Task: Plan a trip to Abobo, Ivory Coast from 12th December, 2023 to 16th December, 2023 for 8 adults. Place can be private room with 8 bedrooms having 8 beds and 8 bathrooms. Property type can be hotel. Amenities needed are: wifi, TV, free parkinig on premises, gym, breakfast.
Action: Mouse moved to (445, 80)
Screenshot: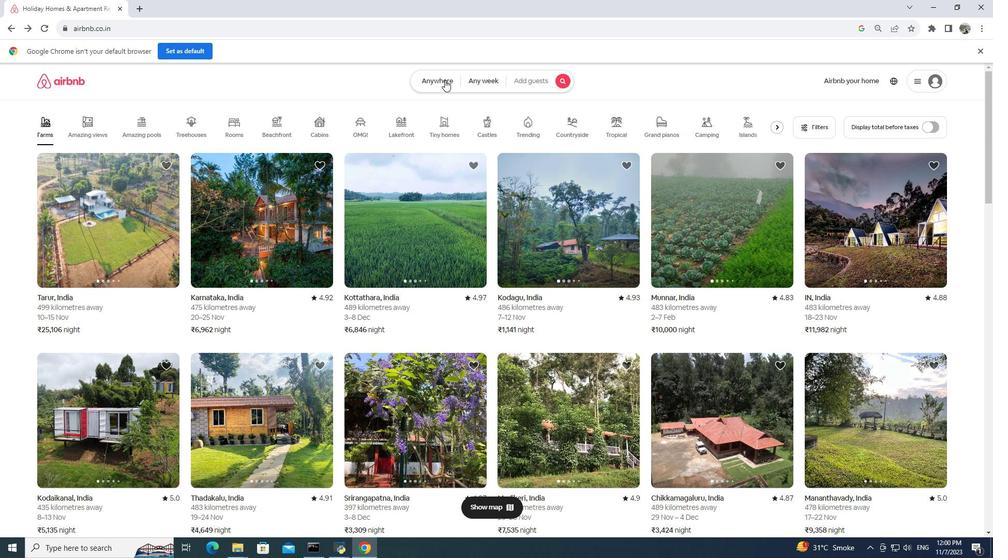 
Action: Mouse pressed left at (445, 80)
Screenshot: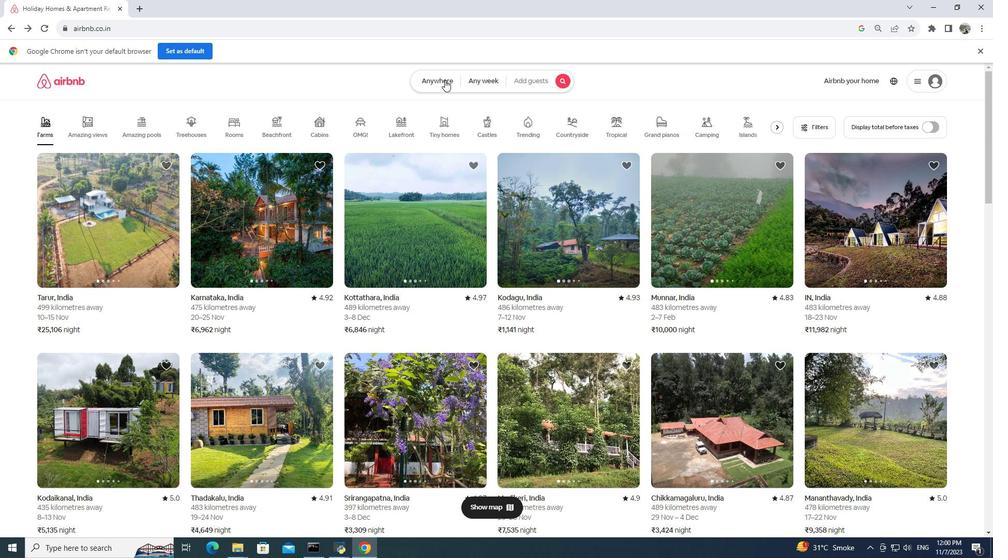 
Action: Mouse moved to (350, 114)
Screenshot: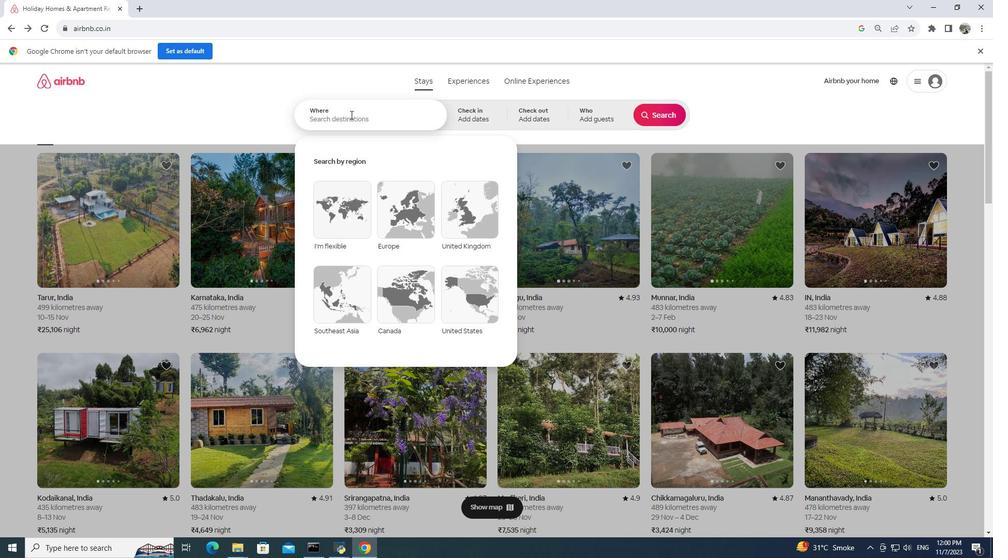 
Action: Mouse pressed left at (350, 114)
Screenshot: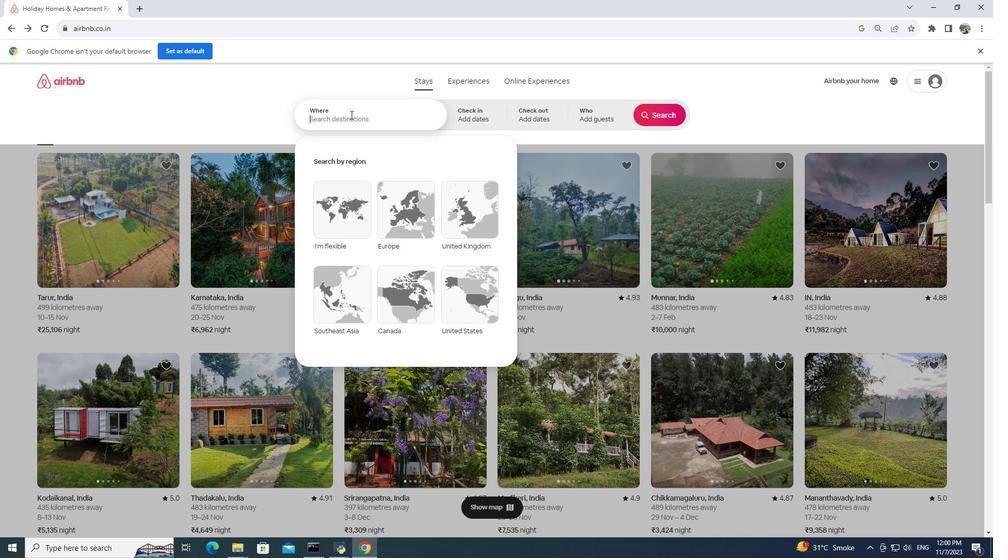 
Action: Key pressed abobo
Screenshot: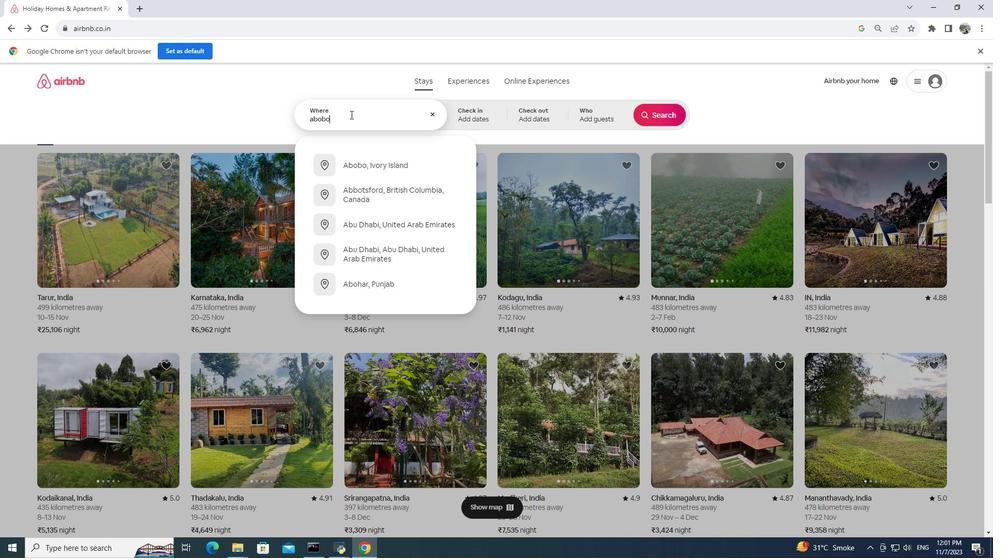 
Action: Mouse moved to (376, 164)
Screenshot: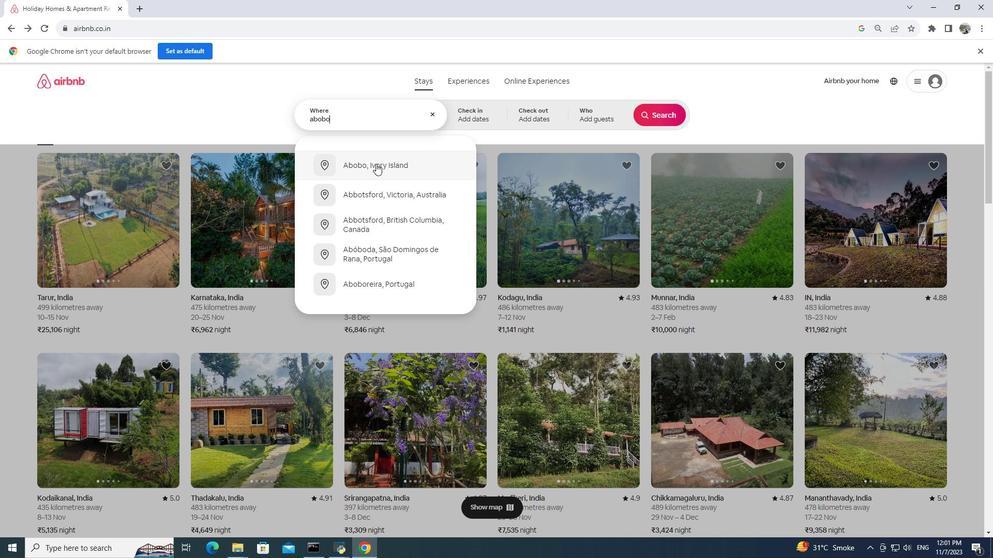 
Action: Mouse pressed left at (376, 164)
Screenshot: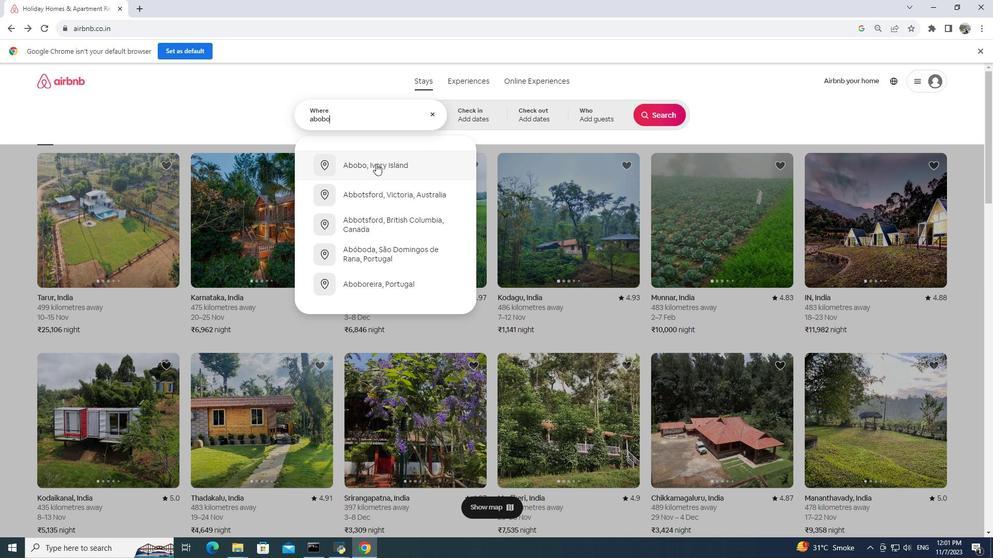
Action: Mouse moved to (378, 116)
Screenshot: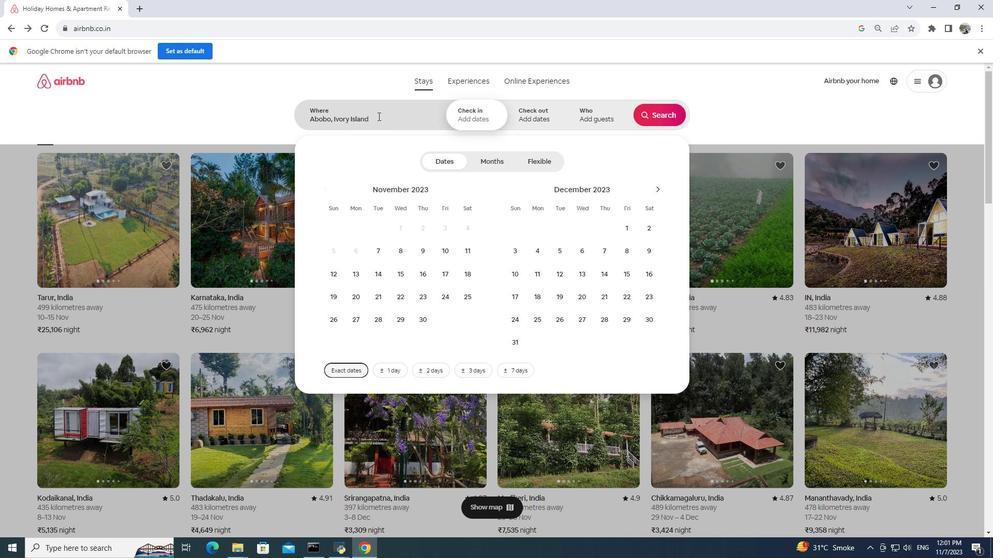 
Action: Mouse pressed left at (378, 116)
Screenshot: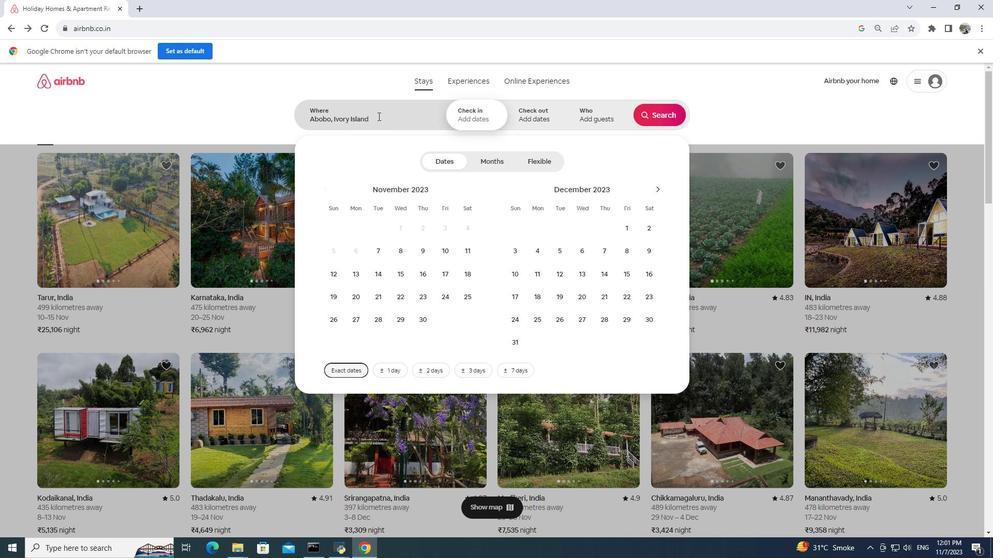 
Action: Key pressed <Key.backspace><Key.backspace><Key.backspace><Key.backspace><Key.backspace><Key.backspace><Key.space>coast
Screenshot: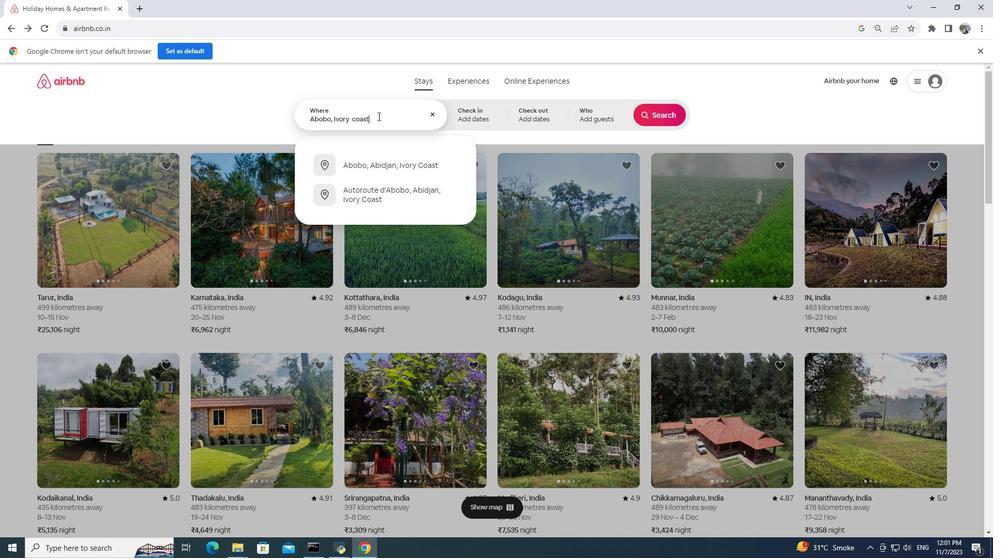 
Action: Mouse moved to (460, 113)
Screenshot: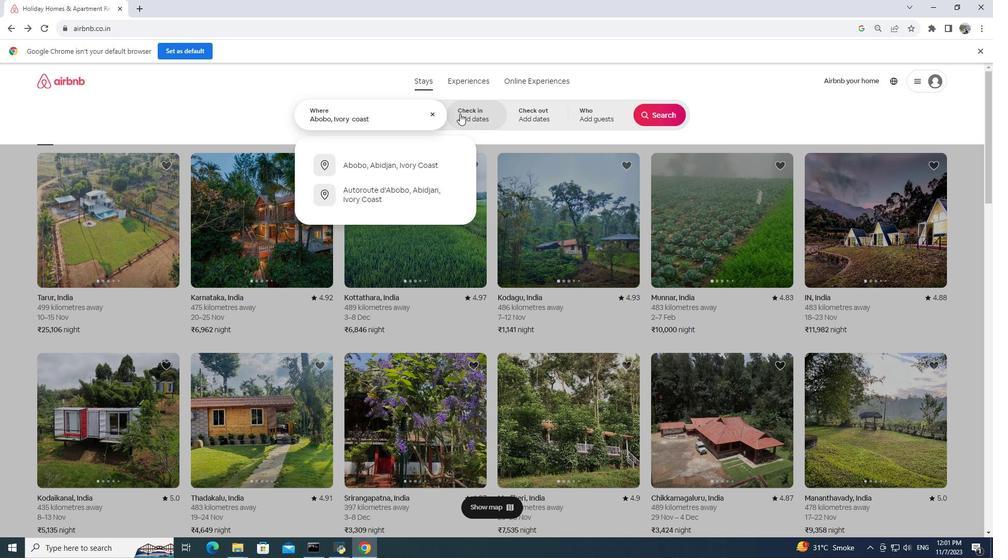 
Action: Mouse pressed left at (460, 113)
Screenshot: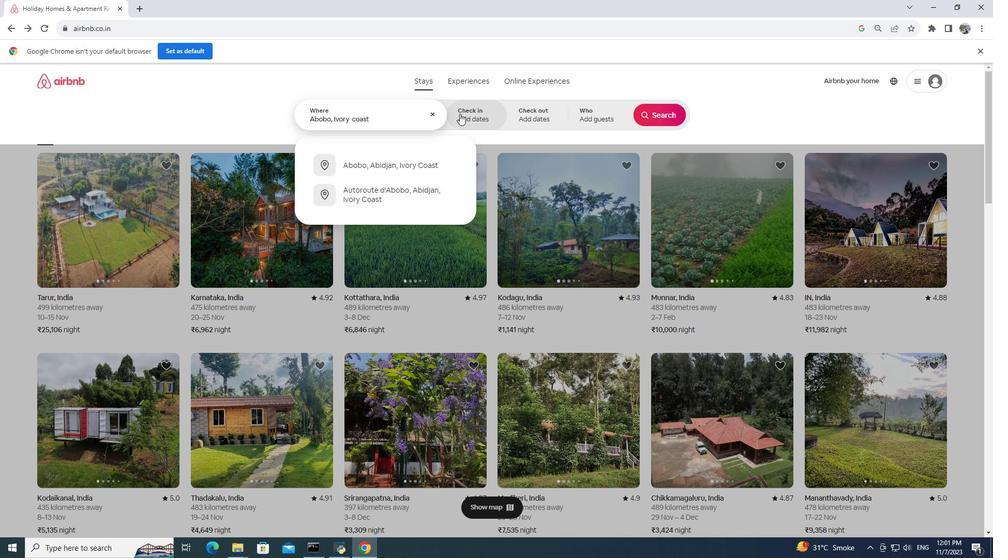 
Action: Mouse moved to (552, 273)
Screenshot: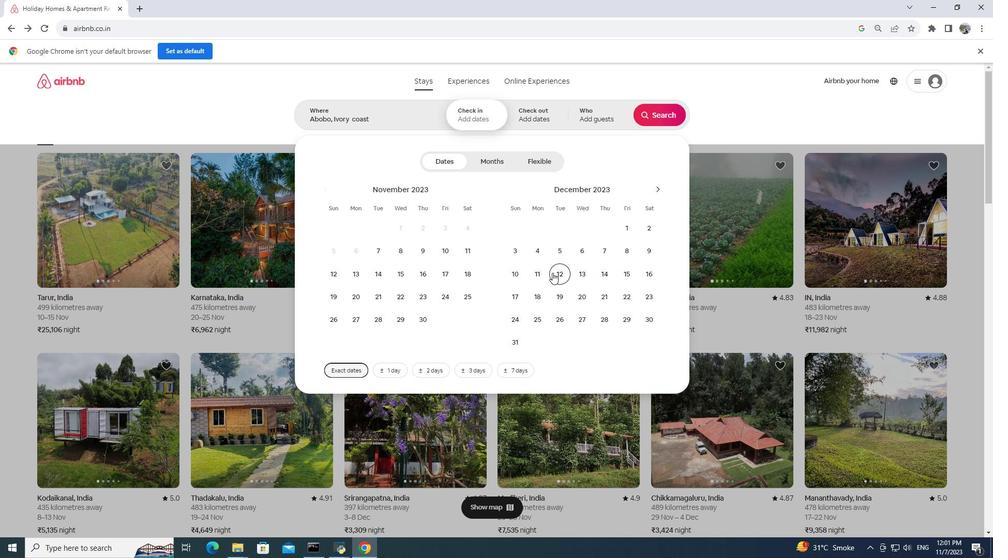 
Action: Mouse pressed left at (552, 273)
Screenshot: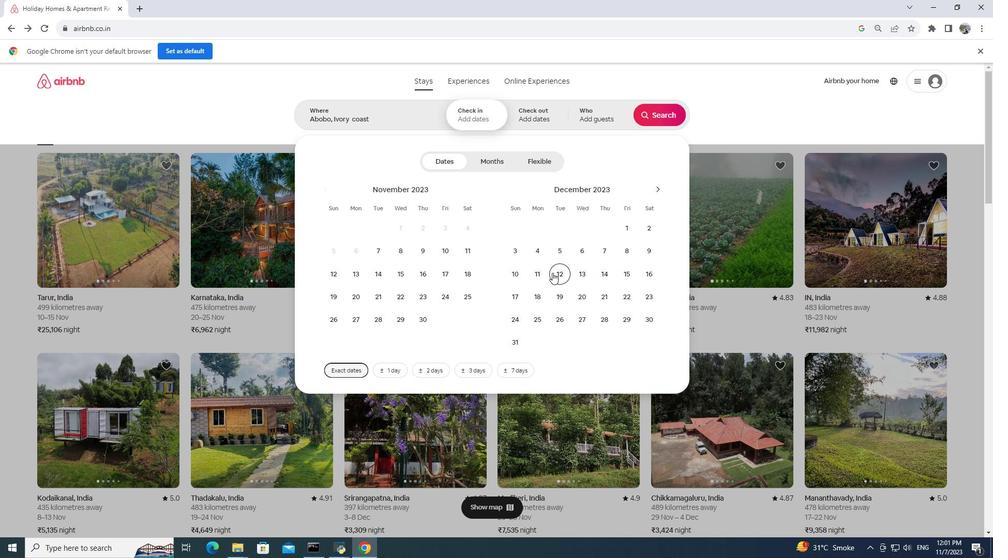 
Action: Mouse moved to (649, 274)
Screenshot: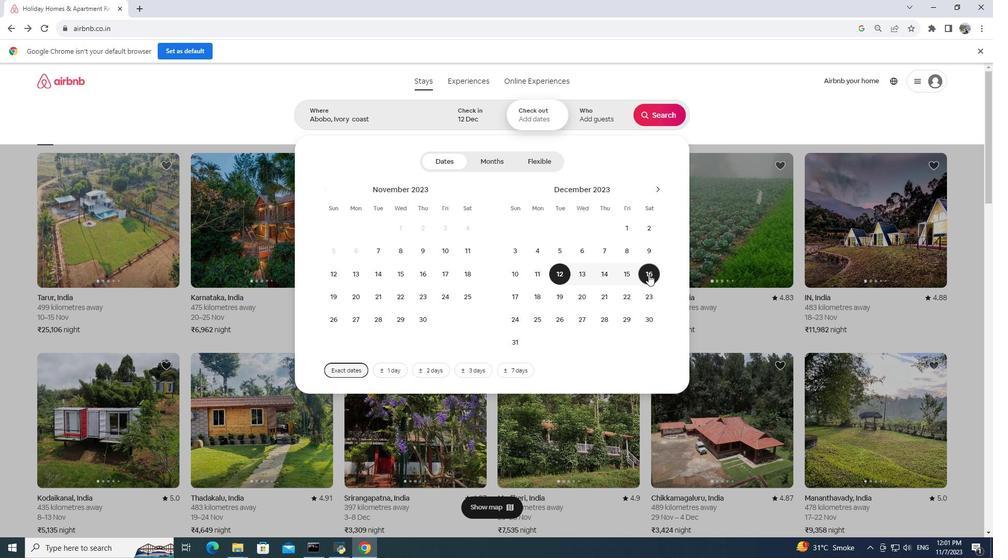 
Action: Mouse pressed left at (649, 274)
Screenshot: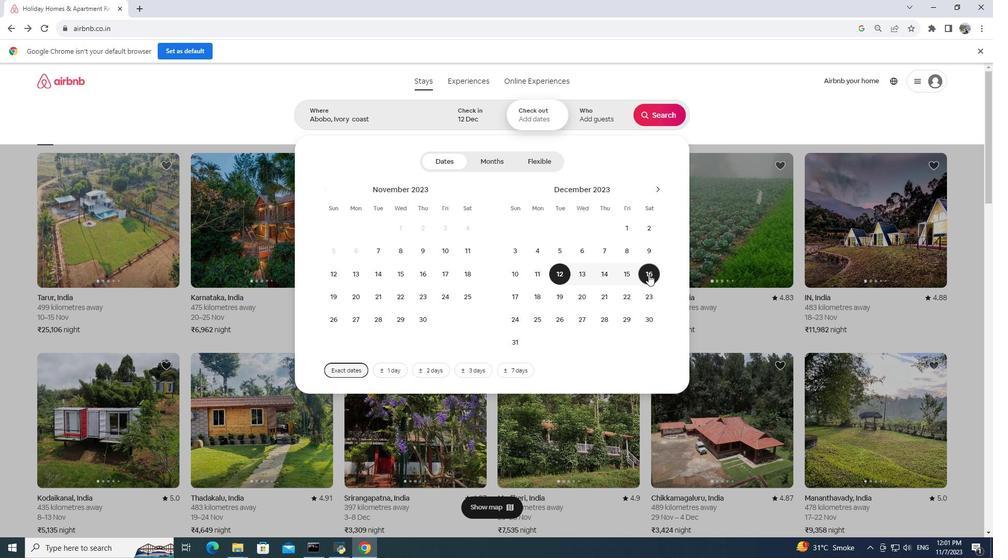 
Action: Mouse moved to (607, 119)
Screenshot: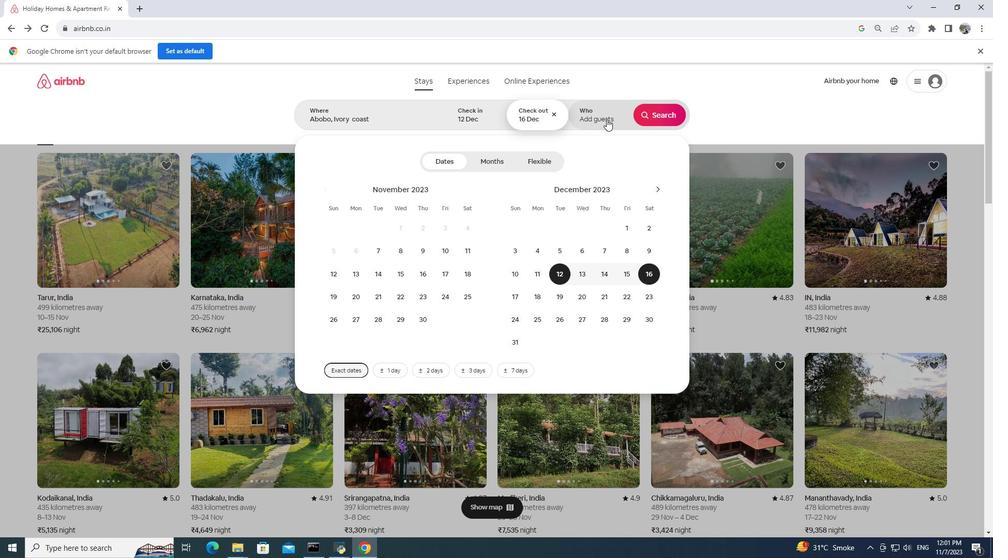 
Action: Mouse pressed left at (607, 119)
Screenshot: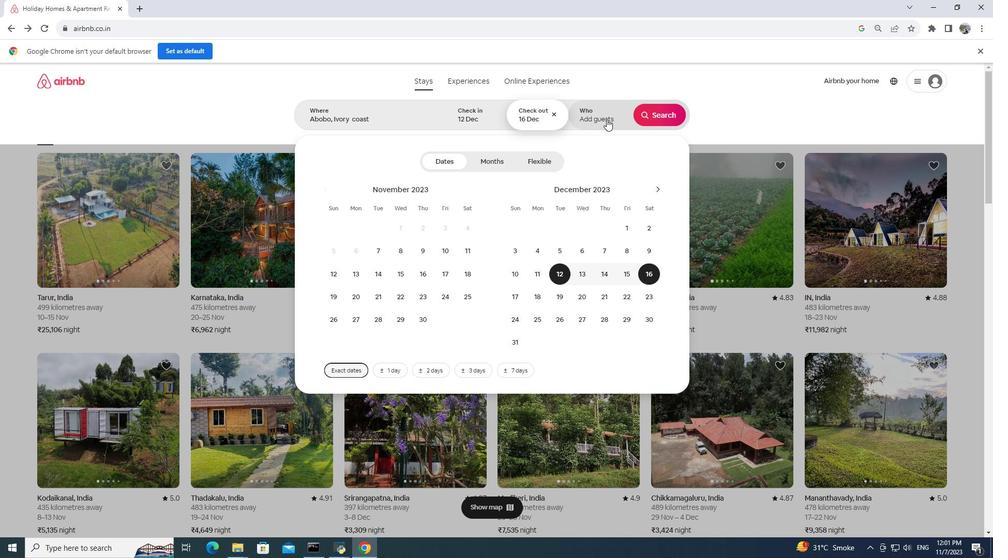 
Action: Mouse moved to (659, 160)
Screenshot: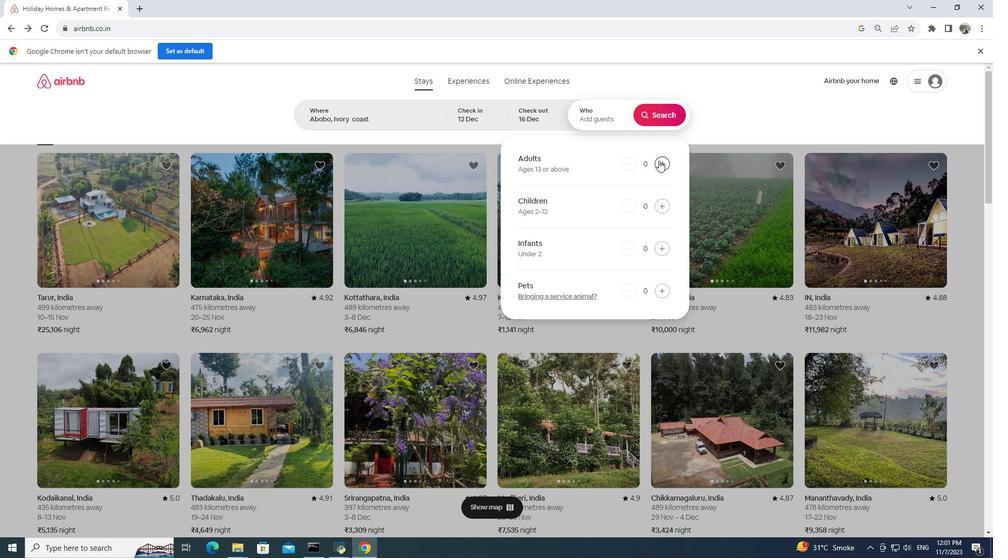 
Action: Mouse pressed left at (659, 160)
Screenshot: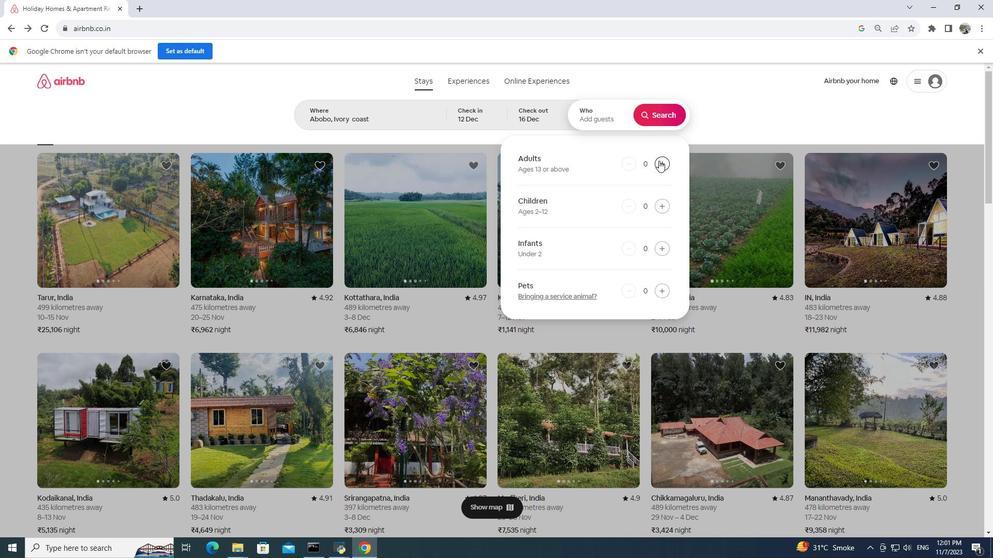 
Action: Mouse moved to (659, 161)
Screenshot: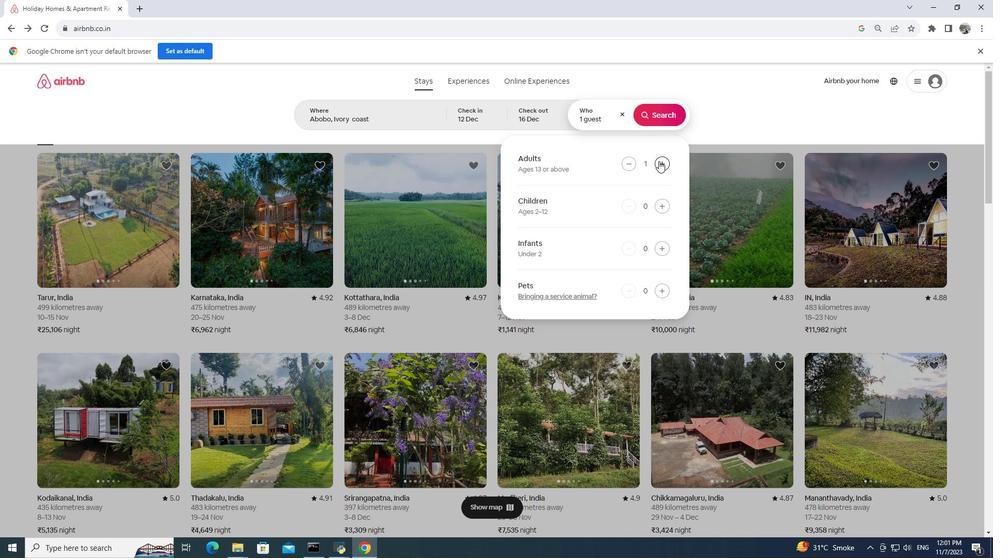 
Action: Mouse pressed left at (659, 161)
Screenshot: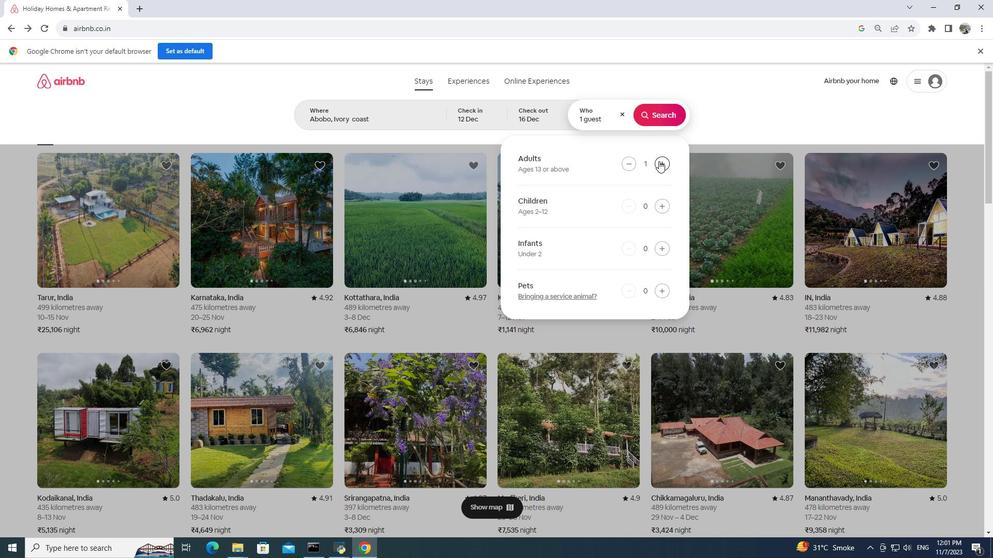 
Action: Mouse moved to (659, 161)
Screenshot: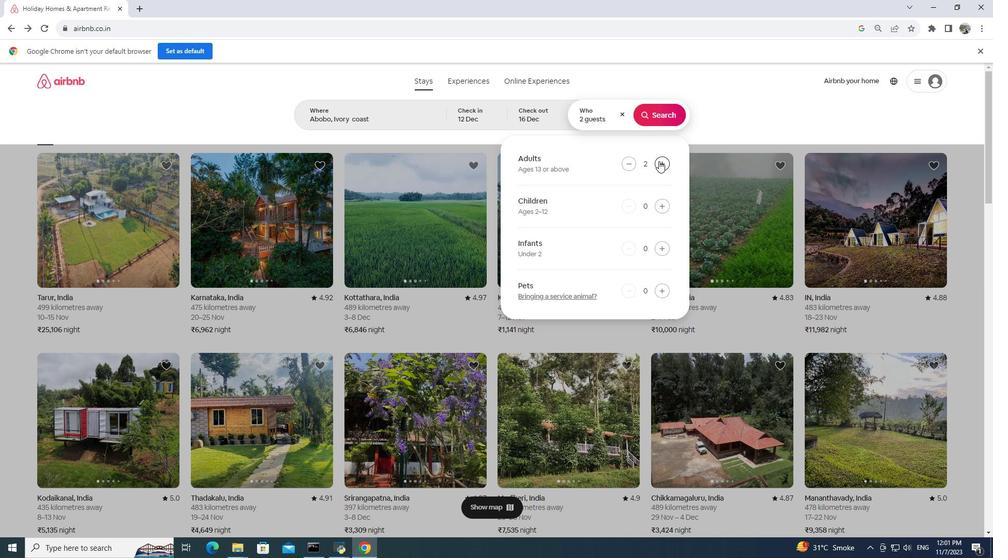
Action: Mouse pressed left at (659, 161)
Screenshot: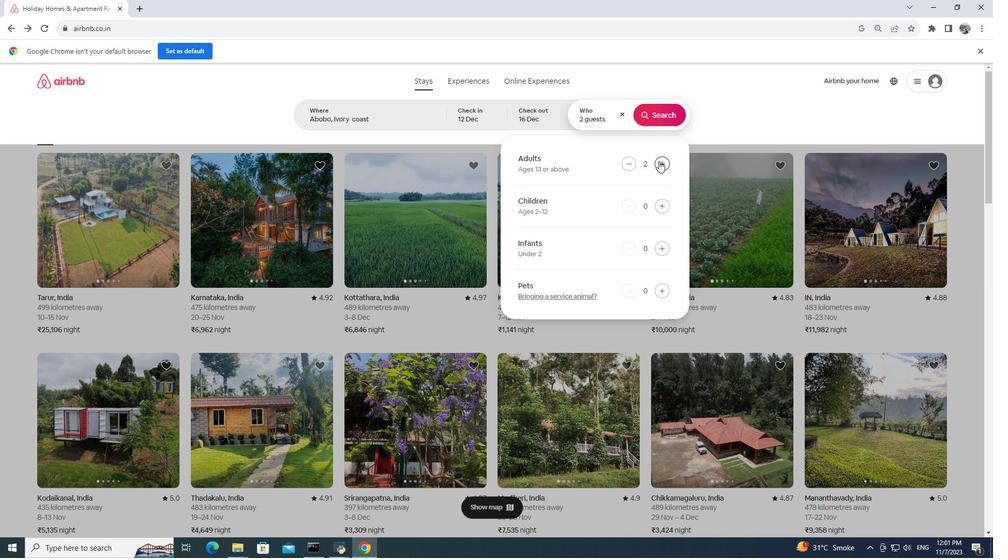 
Action: Mouse moved to (659, 162)
Screenshot: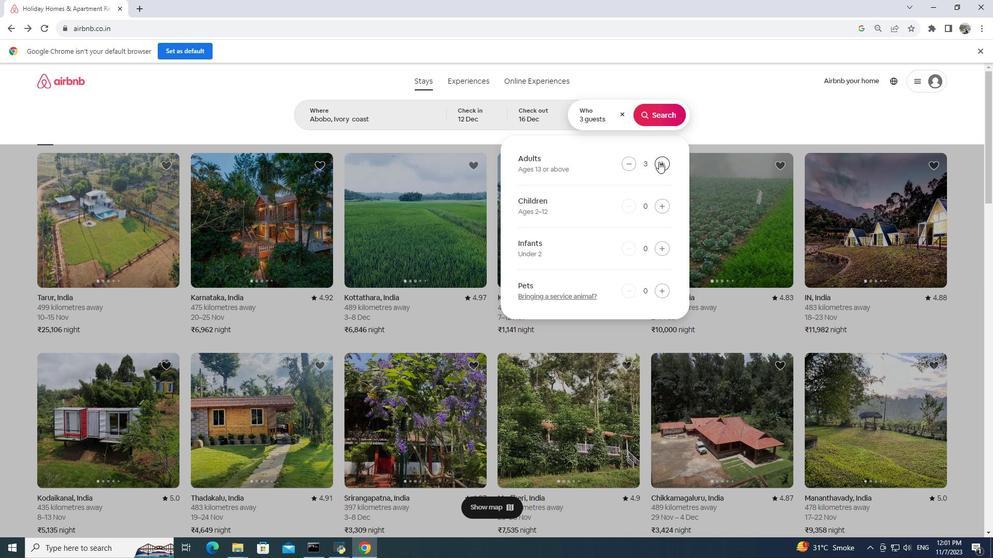 
Action: Mouse pressed left at (659, 162)
Screenshot: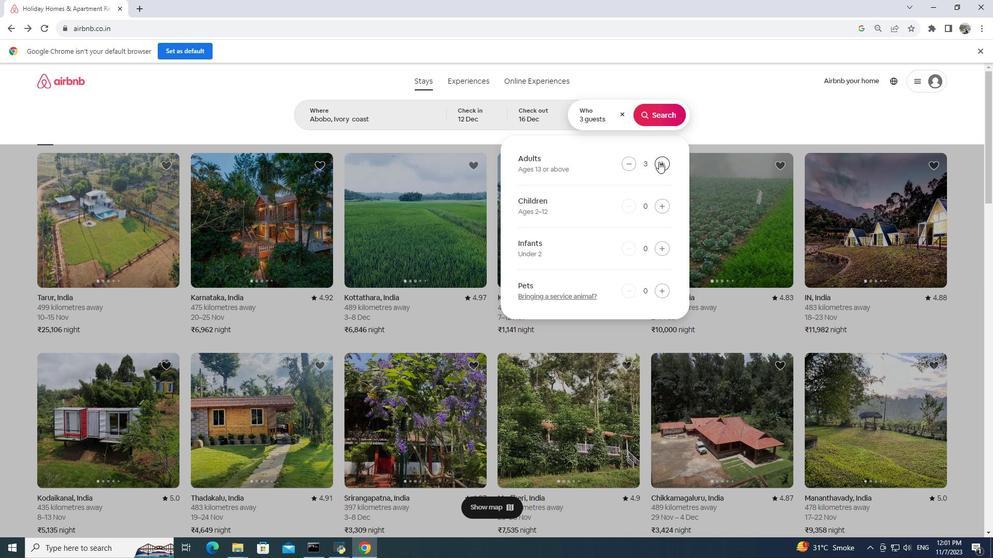 
Action: Mouse pressed left at (659, 162)
Screenshot: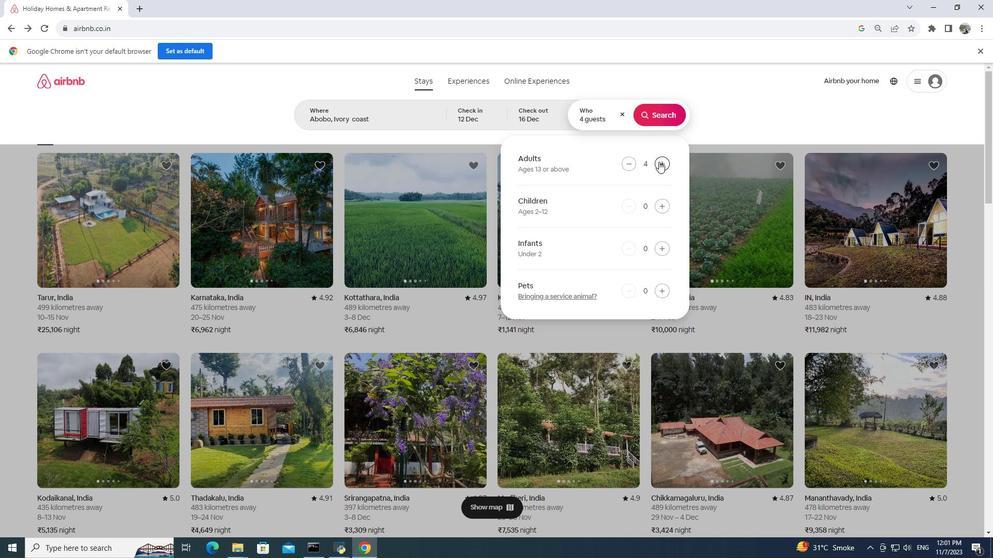 
Action: Mouse moved to (659, 162)
Screenshot: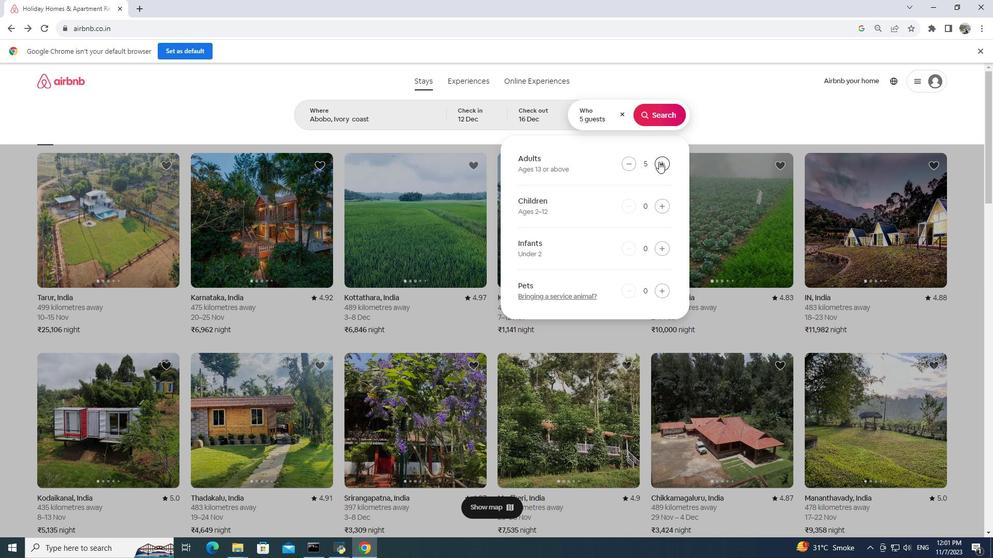 
Action: Mouse pressed left at (659, 162)
Screenshot: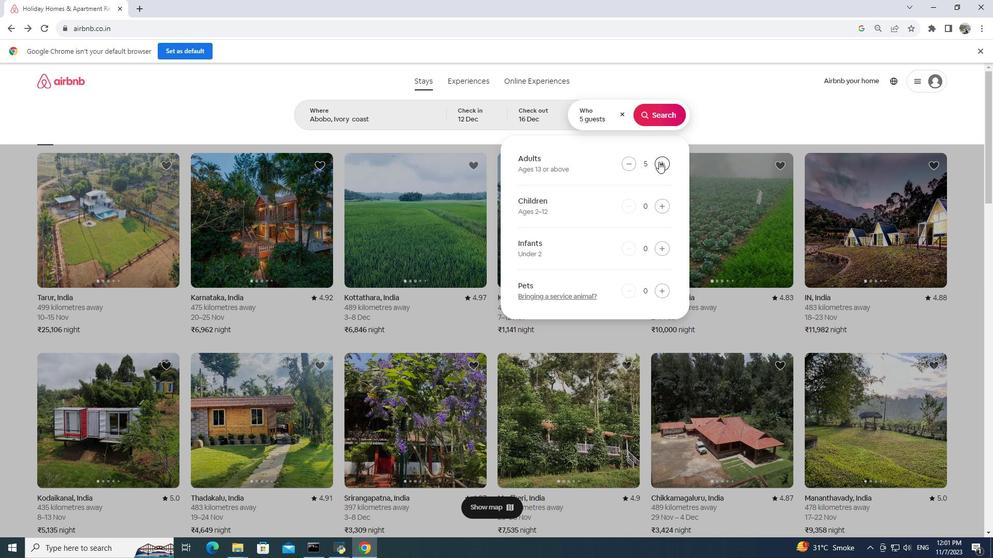 
Action: Mouse moved to (658, 162)
Screenshot: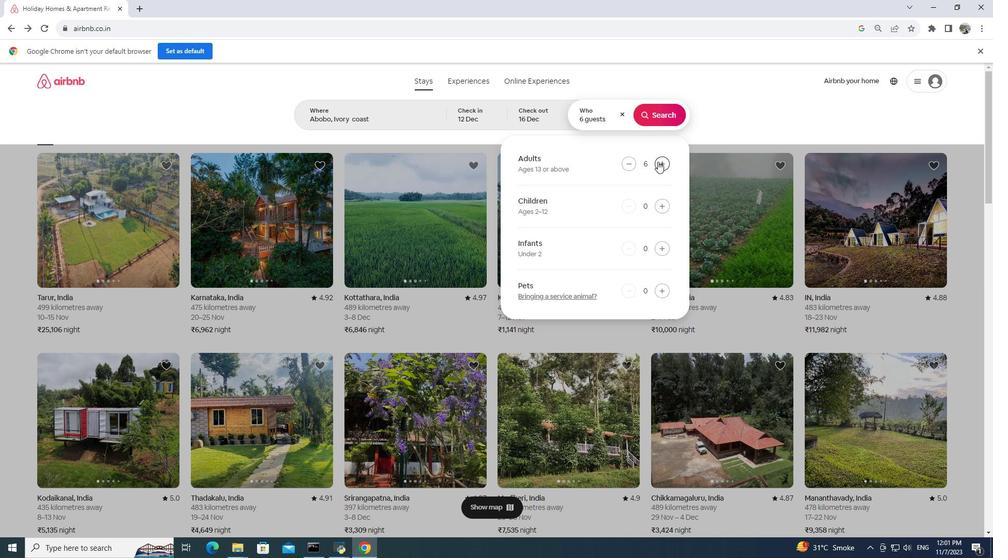 
Action: Mouse pressed left at (658, 162)
Screenshot: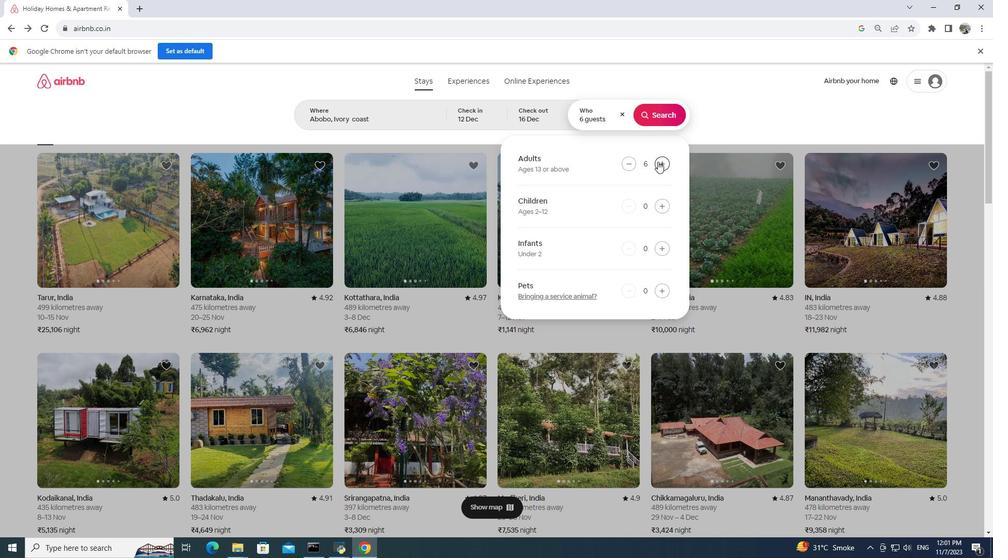 
Action: Mouse pressed left at (658, 162)
Screenshot: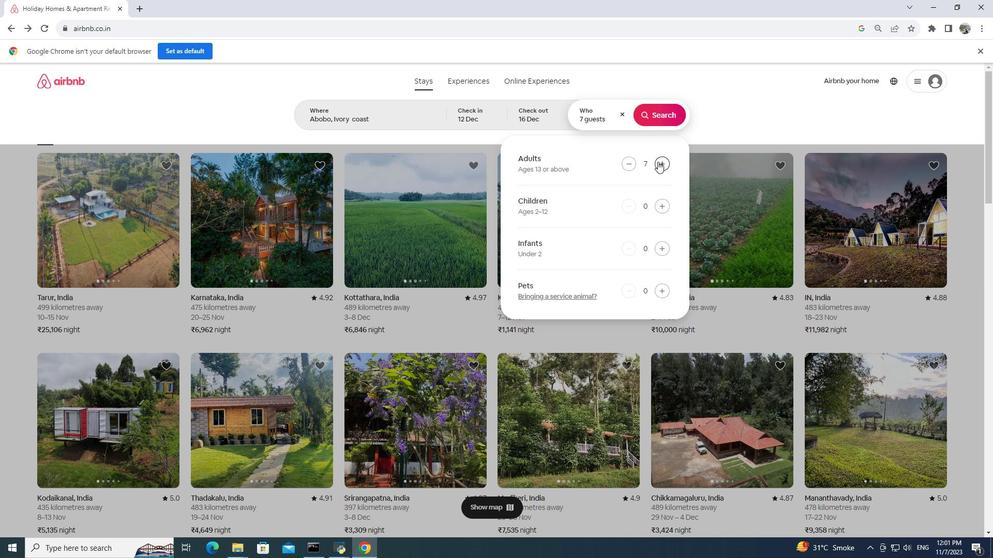 
Action: Mouse moved to (654, 106)
Screenshot: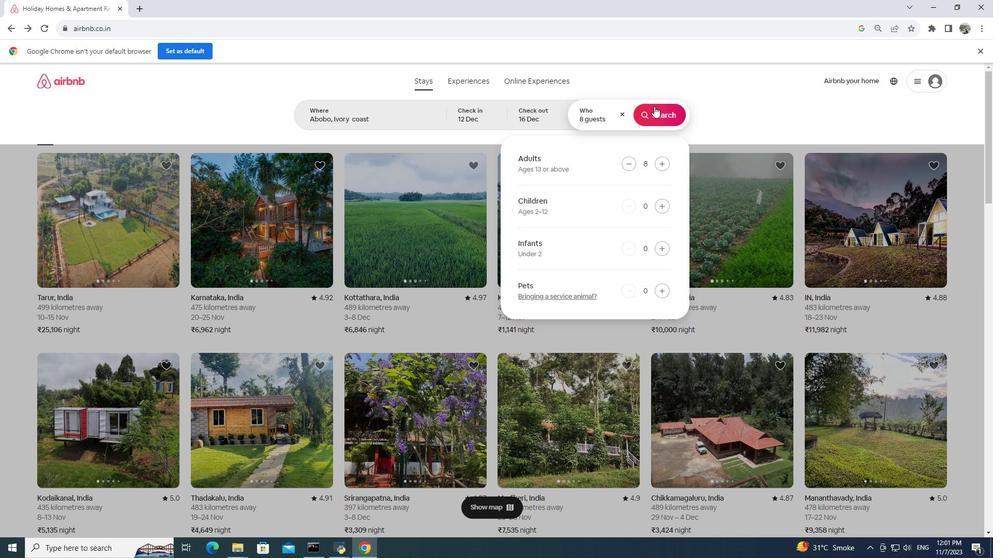 
Action: Mouse pressed left at (654, 106)
Screenshot: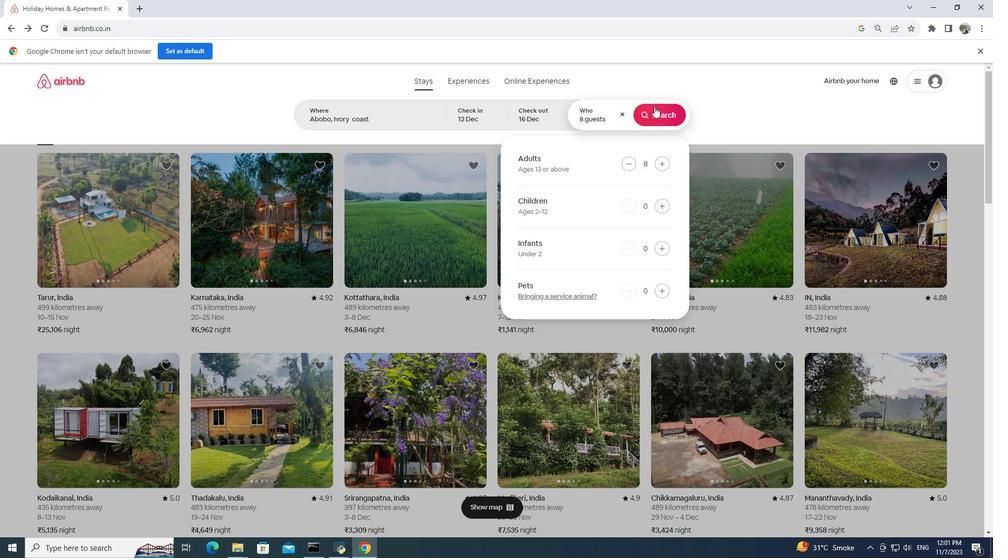 
Action: Mouse moved to (840, 120)
Screenshot: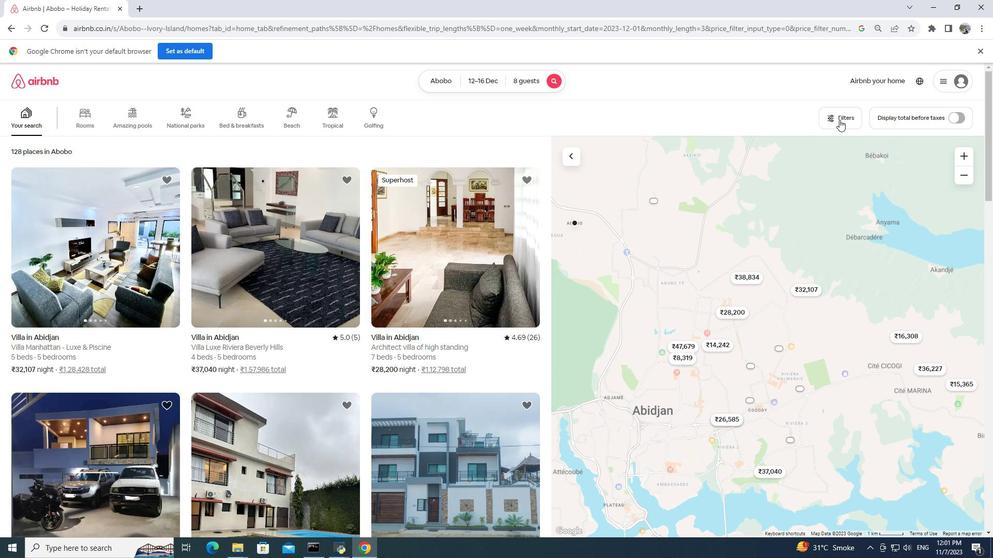 
Action: Mouse pressed left at (840, 120)
Screenshot: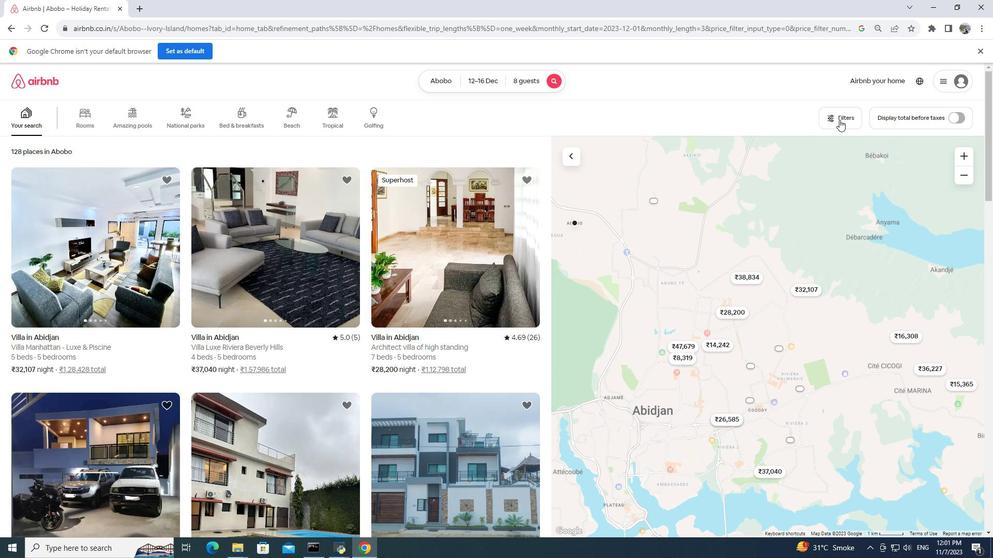 
Action: Mouse moved to (605, 406)
Screenshot: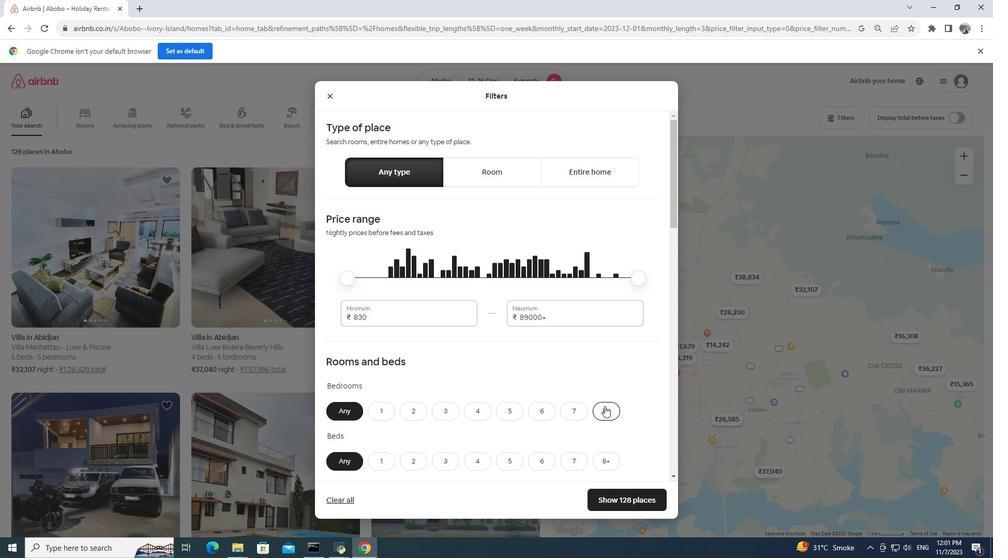 
Action: Mouse pressed left at (605, 406)
Screenshot: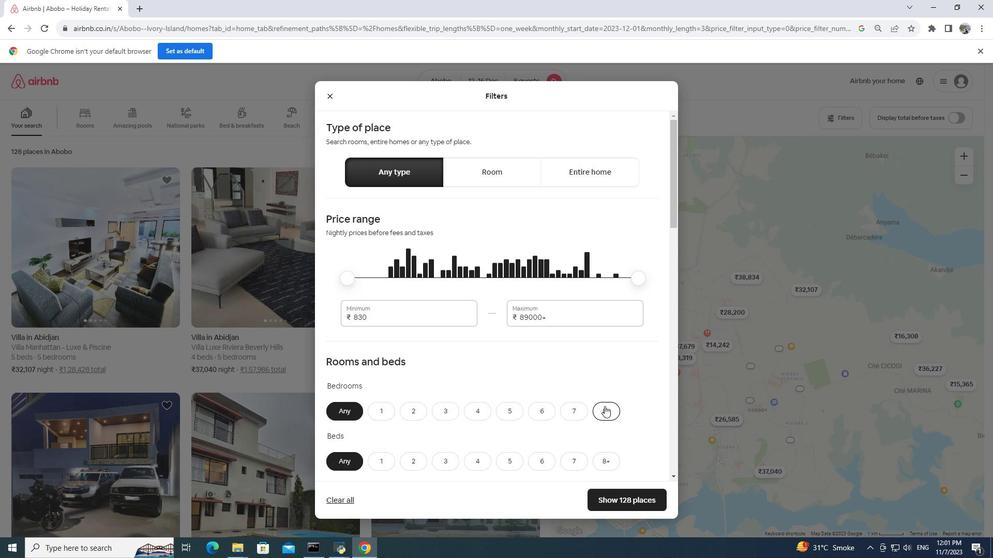
Action: Mouse moved to (606, 374)
Screenshot: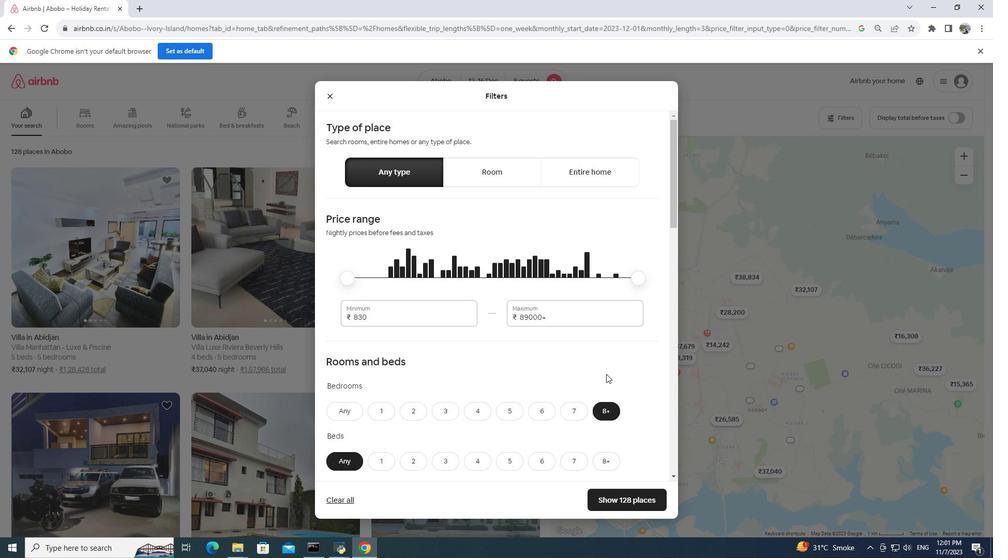 
Action: Mouse scrolled (606, 374) with delta (0, 0)
Screenshot: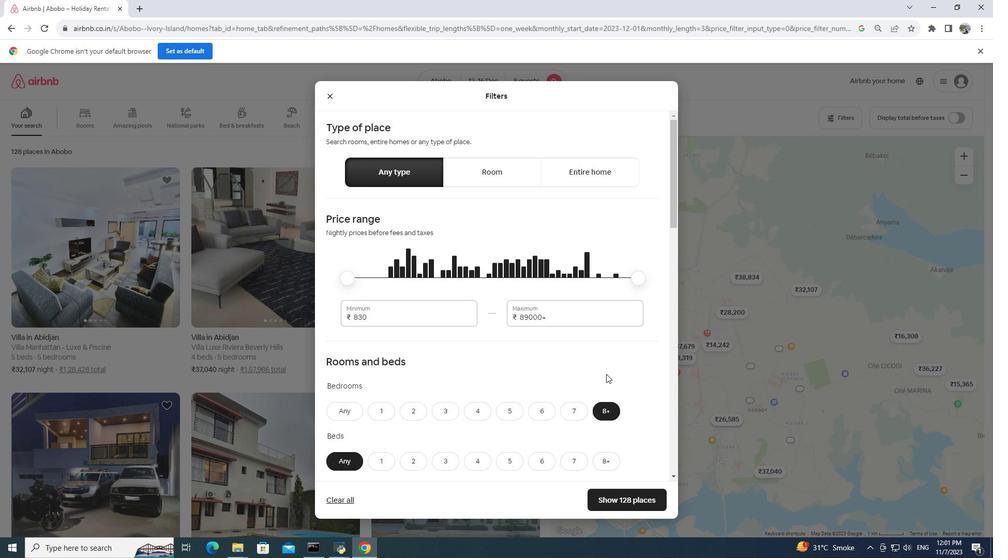 
Action: Mouse scrolled (606, 374) with delta (0, 0)
Screenshot: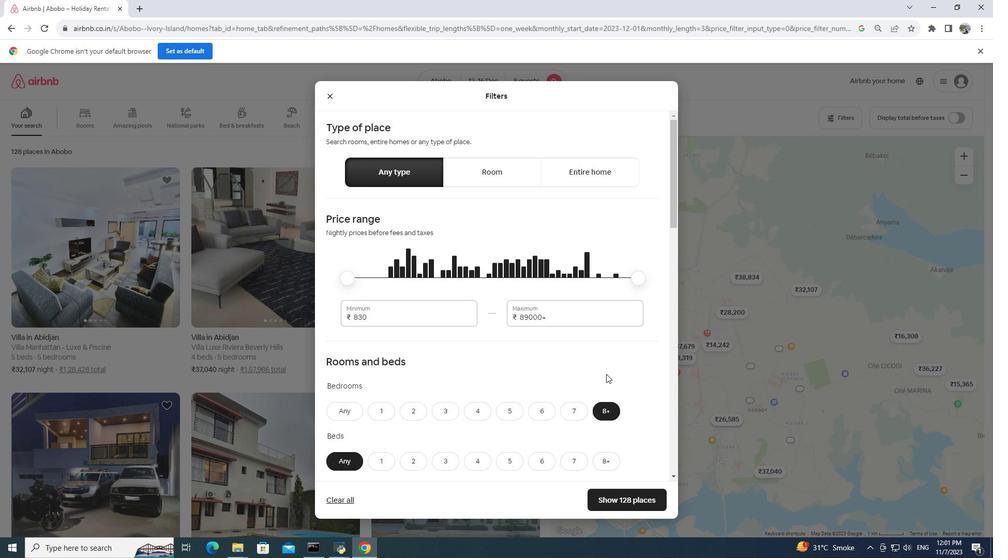 
Action: Mouse scrolled (606, 374) with delta (0, 0)
Screenshot: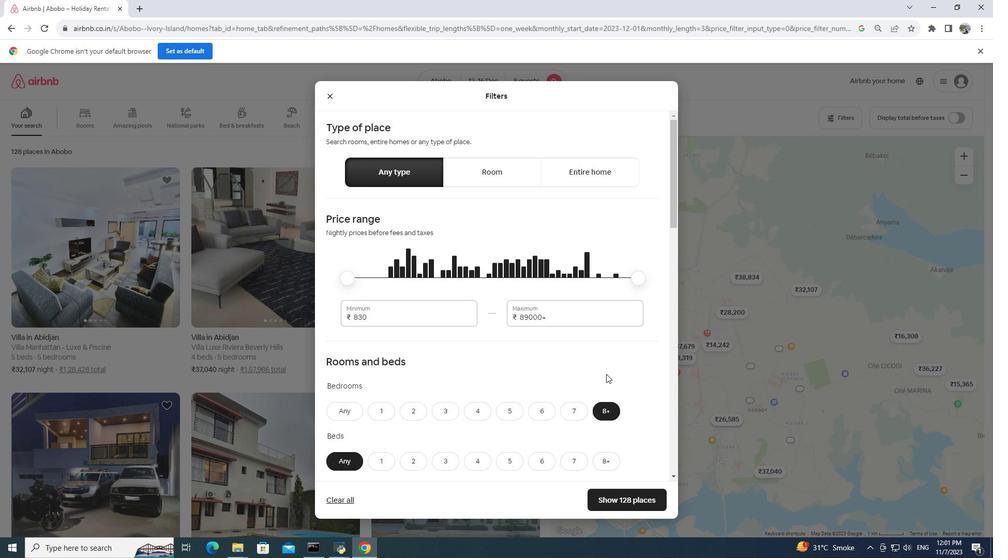 
Action: Mouse scrolled (606, 374) with delta (0, 0)
Screenshot: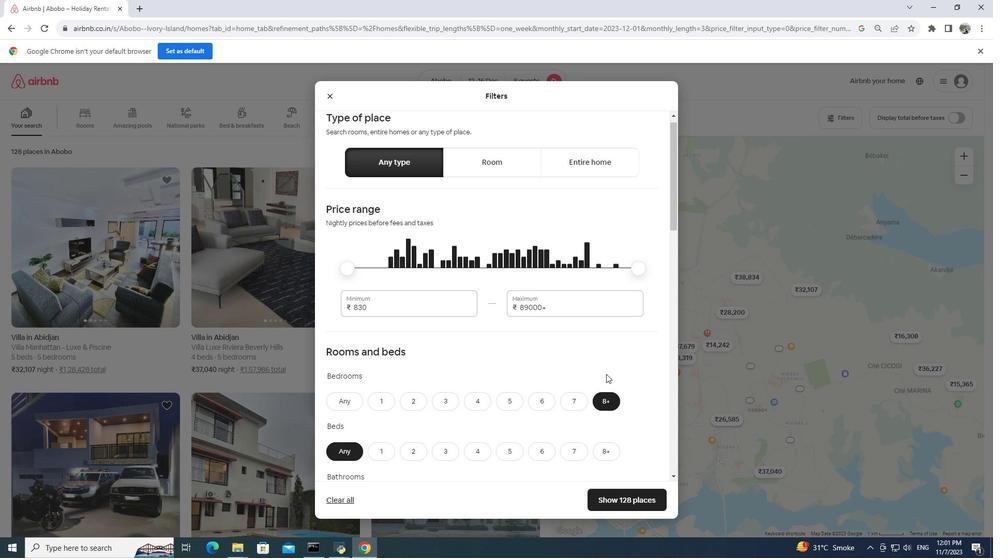
Action: Mouse moved to (605, 255)
Screenshot: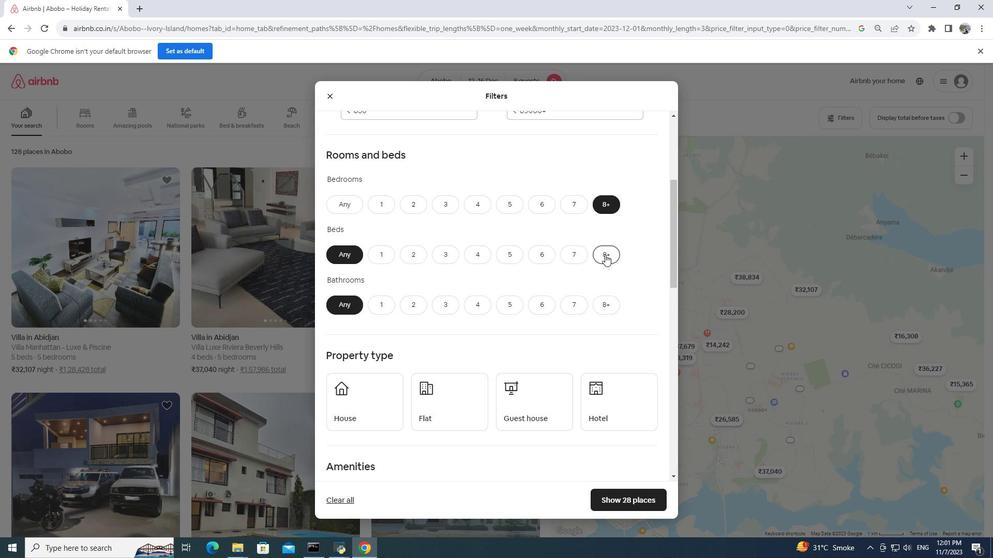 
Action: Mouse pressed left at (605, 255)
Screenshot: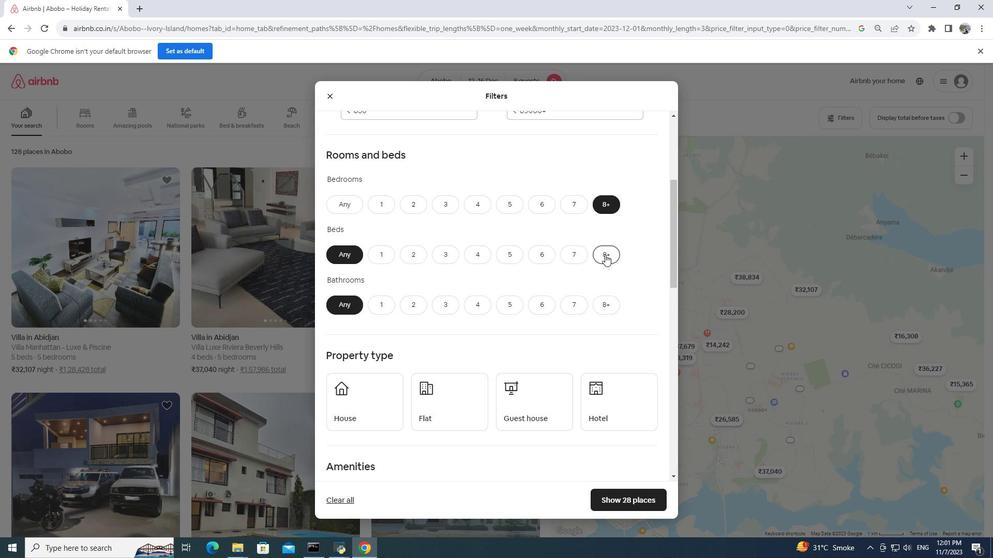 
Action: Mouse moved to (602, 311)
Screenshot: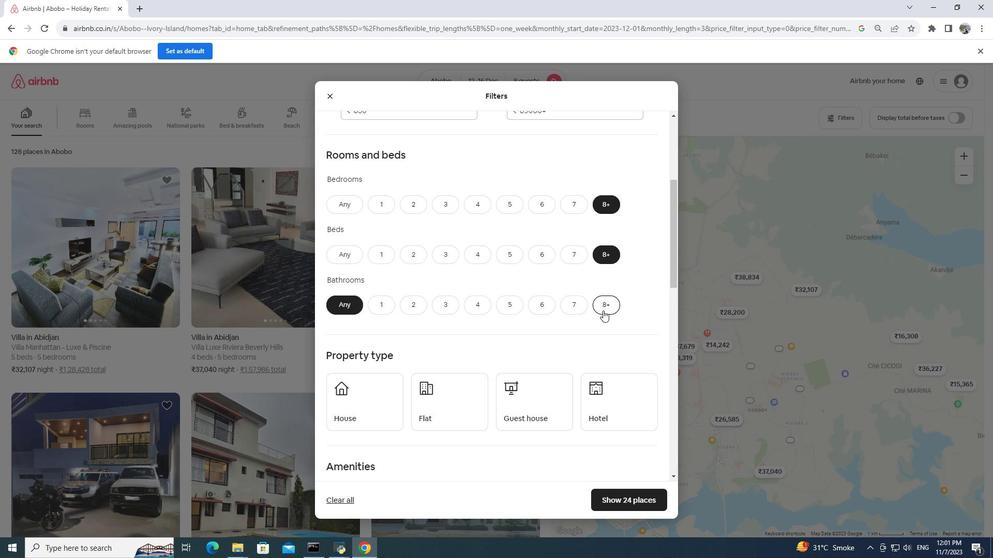 
Action: Mouse pressed left at (602, 311)
Screenshot: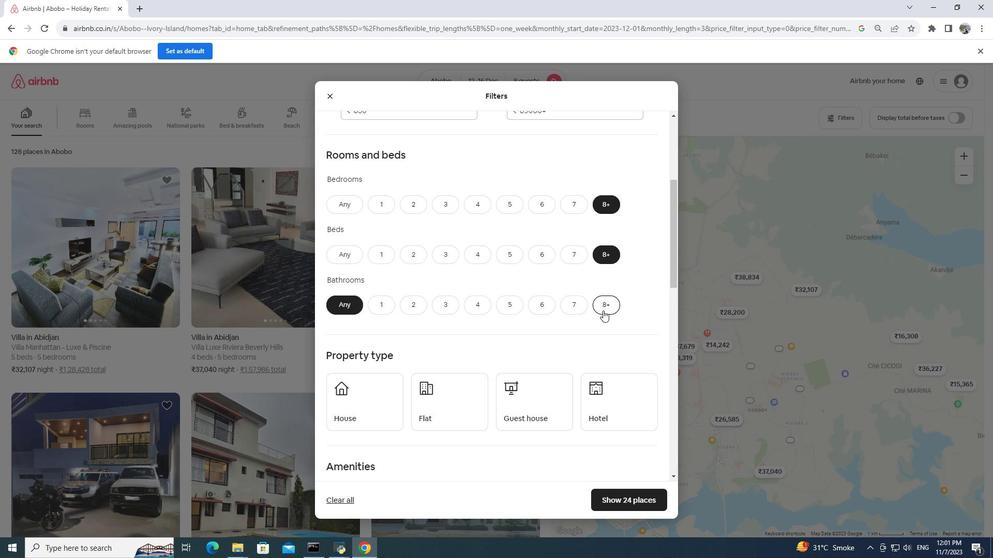 
Action: Mouse moved to (601, 307)
Screenshot: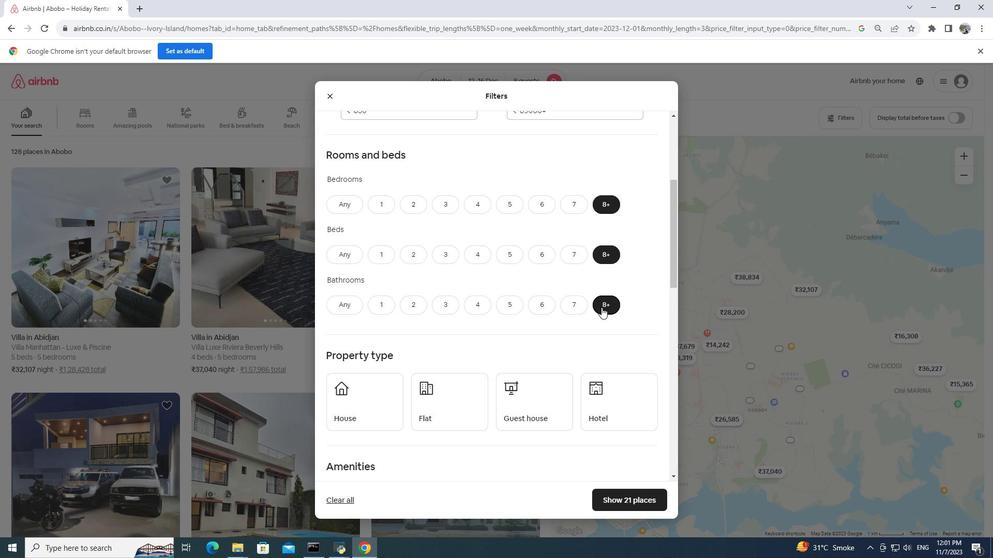 
Action: Mouse scrolled (601, 307) with delta (0, 0)
Screenshot: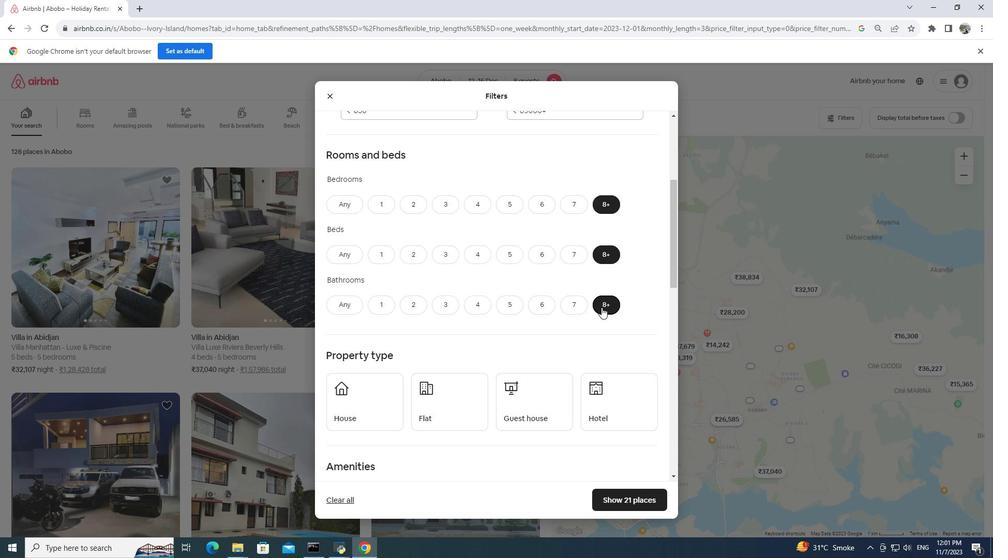 
Action: Mouse moved to (595, 357)
Screenshot: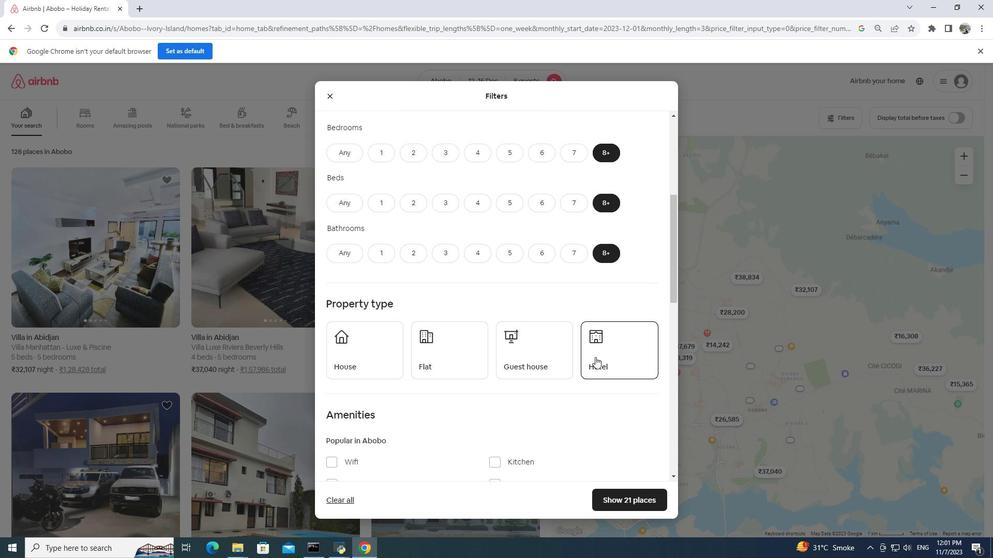 
Action: Mouse pressed left at (595, 357)
Screenshot: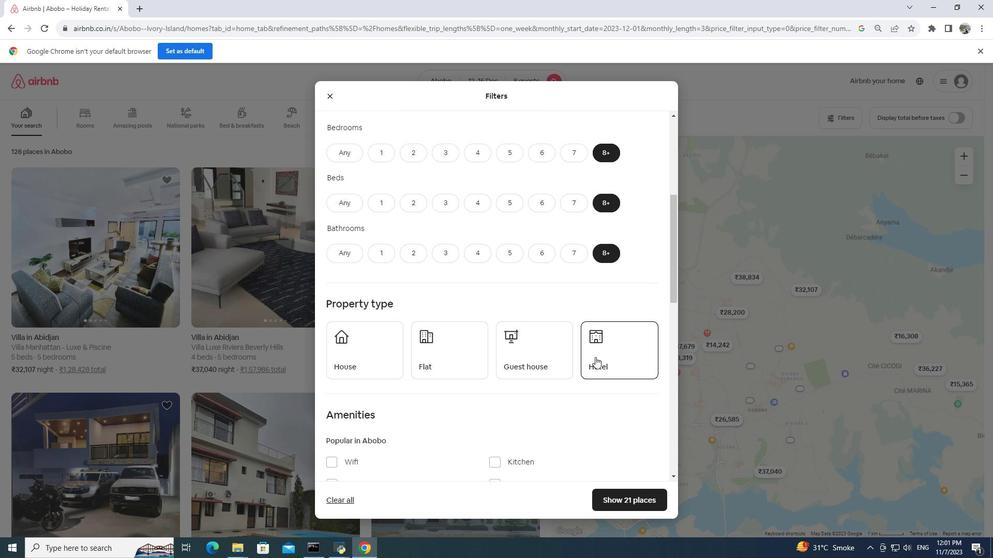 
Action: Mouse moved to (528, 328)
Screenshot: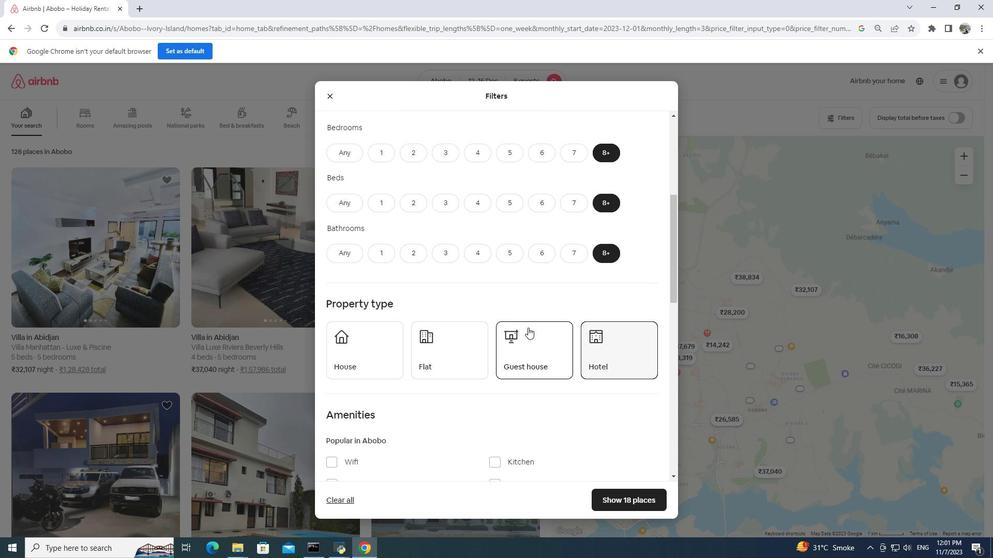 
Action: Mouse scrolled (528, 327) with delta (0, 0)
Screenshot: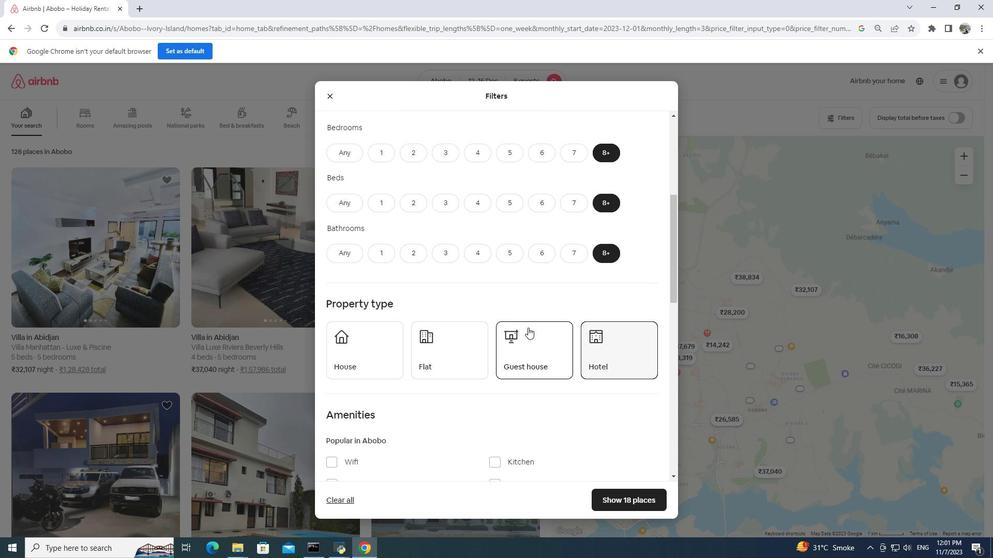 
Action: Mouse scrolled (528, 327) with delta (0, 0)
Screenshot: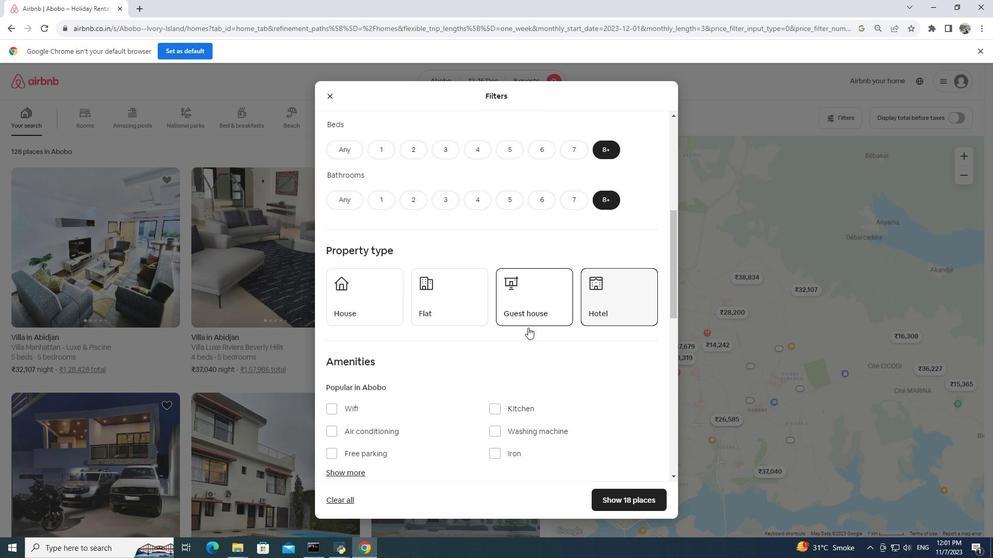 
Action: Mouse scrolled (528, 327) with delta (0, 0)
Screenshot: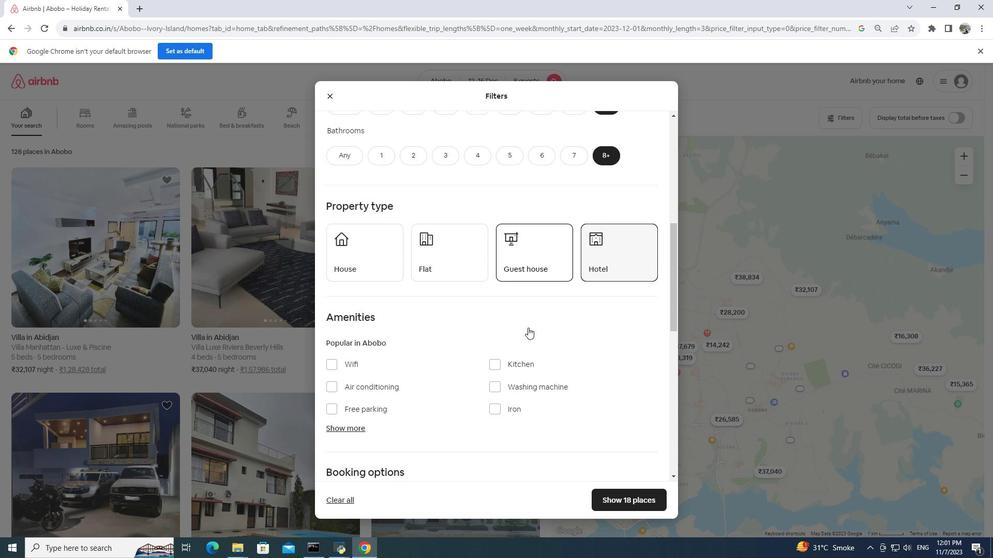
Action: Mouse scrolled (528, 327) with delta (0, 0)
Screenshot: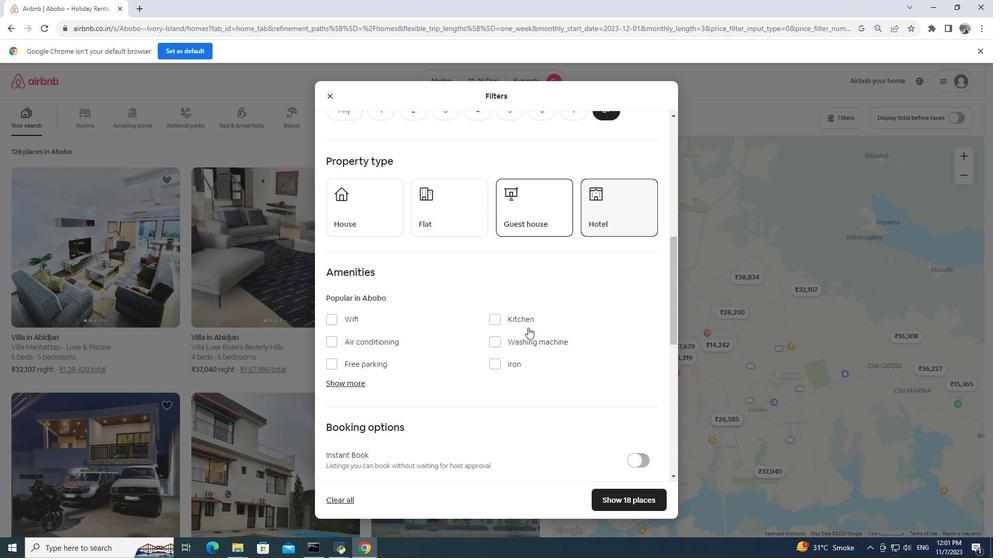 
Action: Mouse moved to (342, 318)
Screenshot: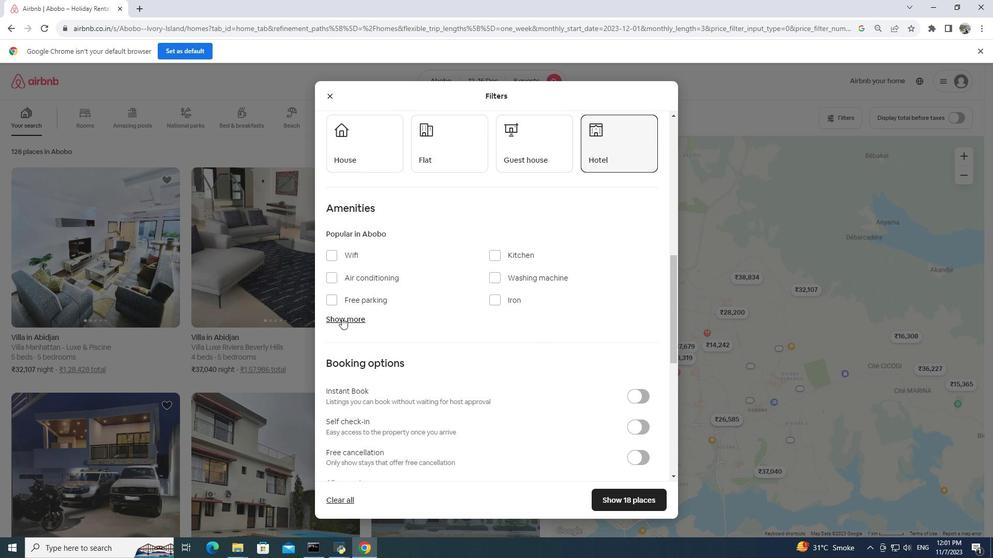 
Action: Mouse pressed left at (342, 318)
Screenshot: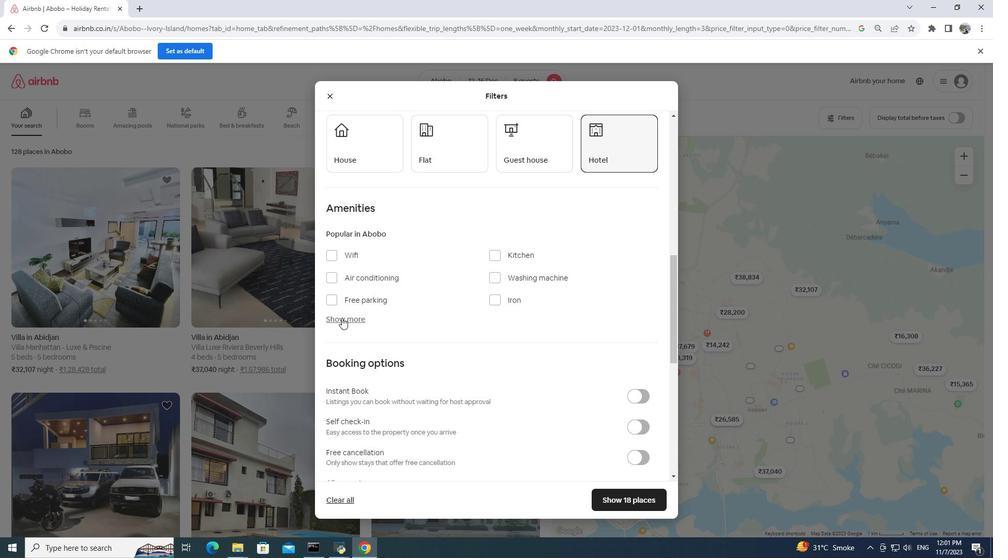 
Action: Mouse moved to (331, 253)
Screenshot: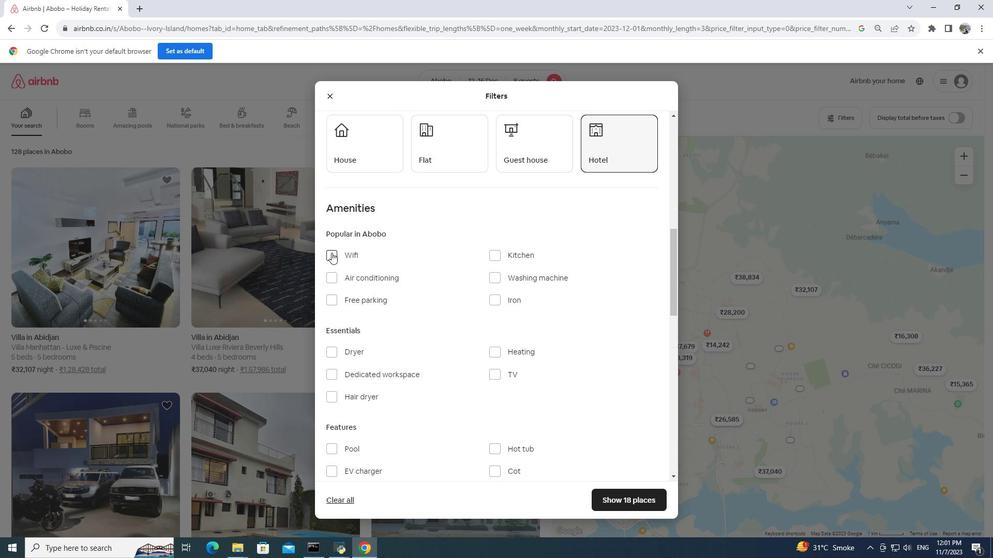 
Action: Mouse pressed left at (331, 253)
Screenshot: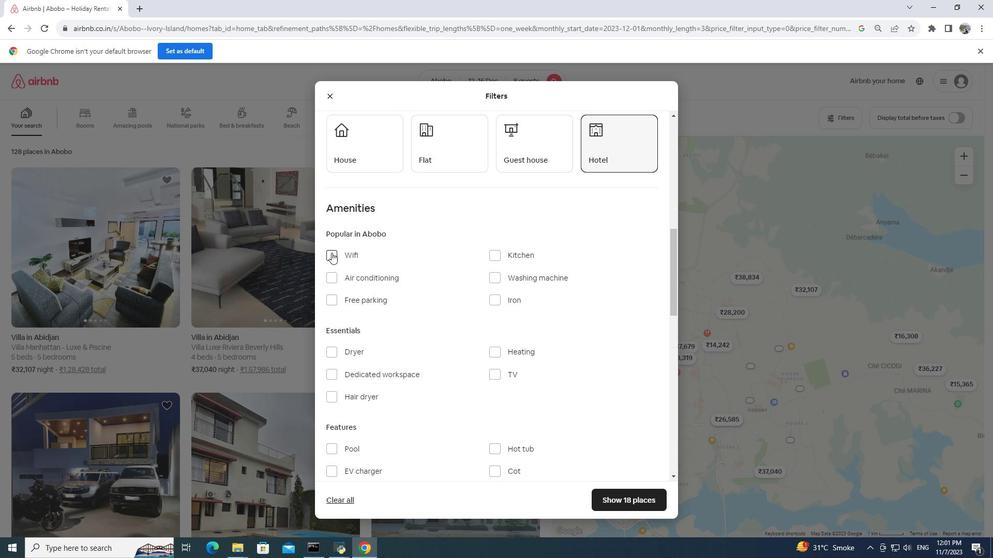 
Action: Mouse moved to (483, 367)
Screenshot: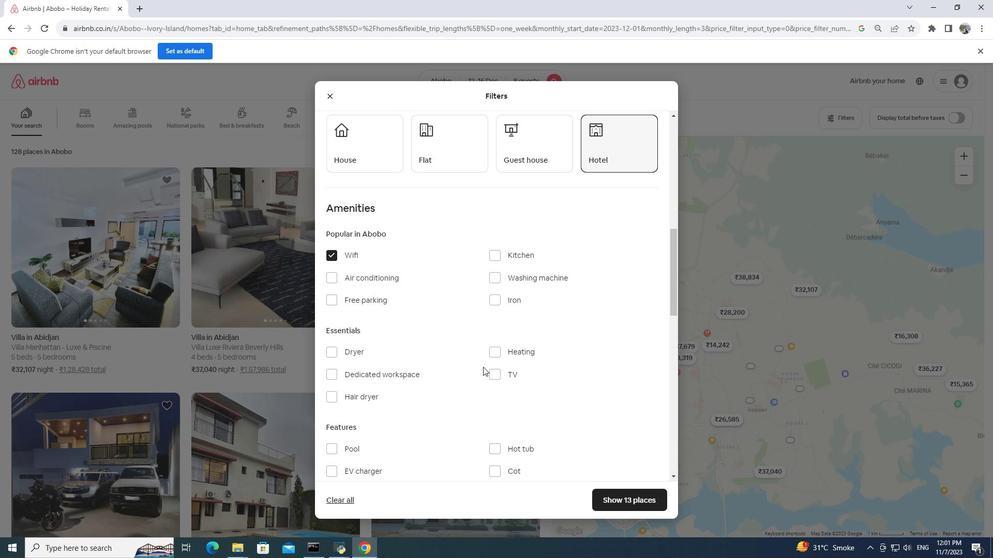 
Action: Mouse pressed left at (483, 367)
Screenshot: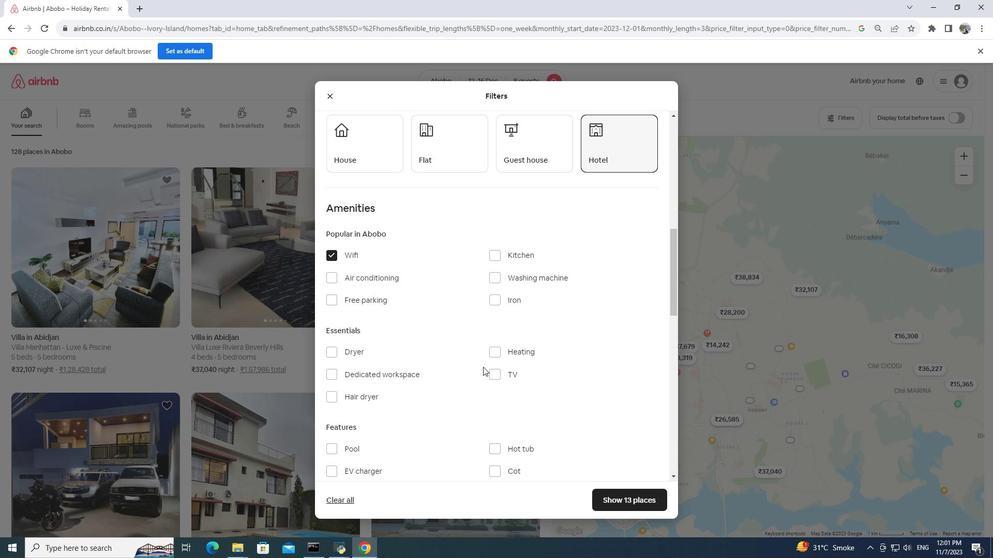 
Action: Mouse moved to (493, 371)
Screenshot: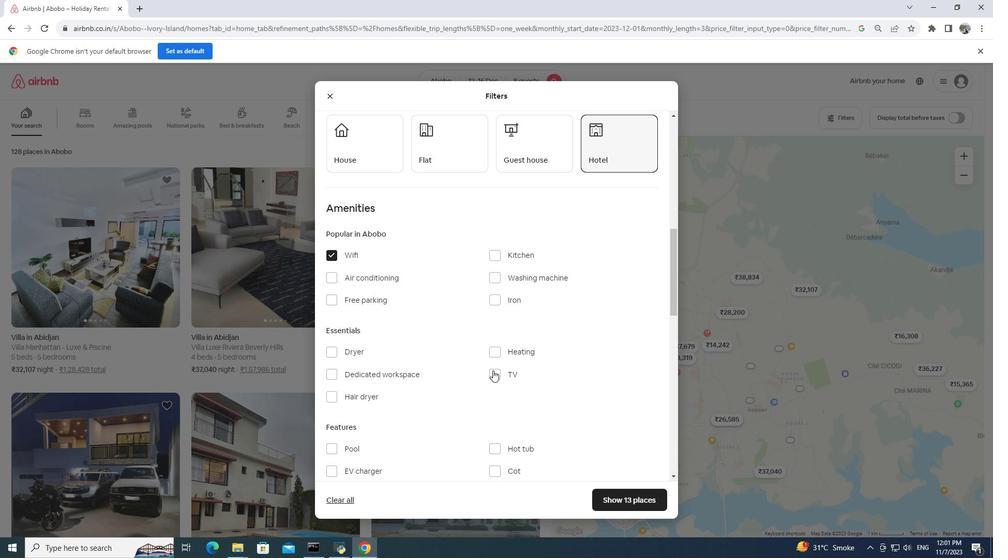 
Action: Mouse pressed left at (493, 371)
Screenshot: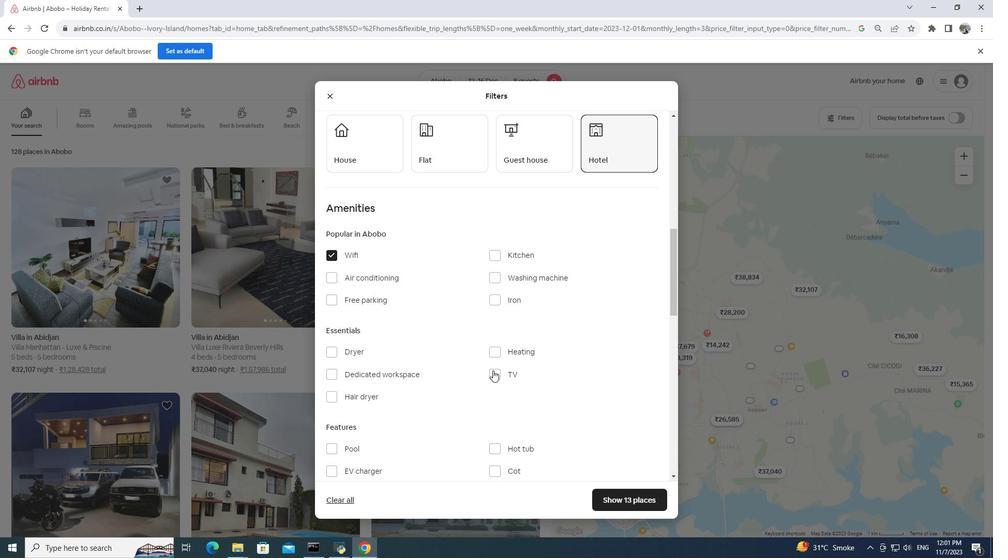 
Action: Mouse moved to (358, 301)
Screenshot: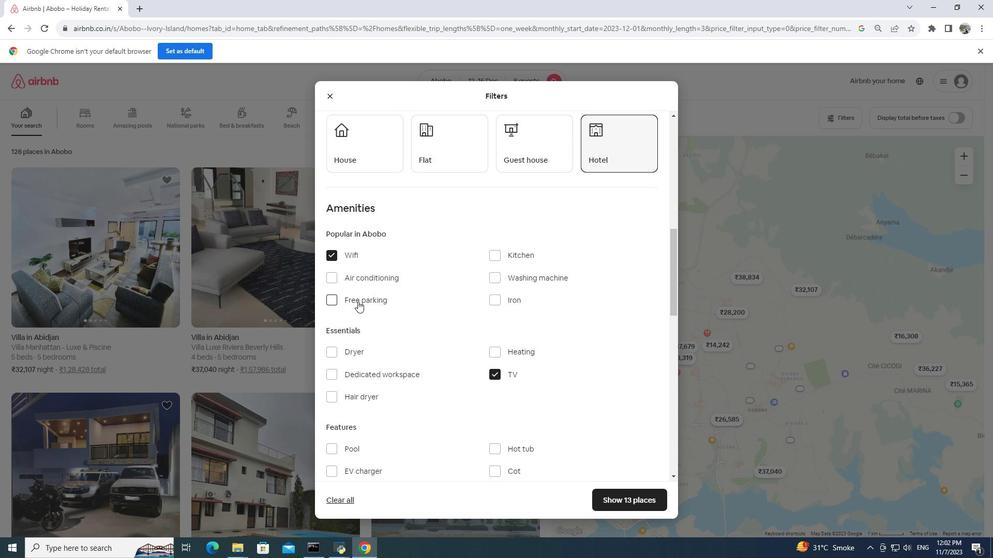 
Action: Mouse pressed left at (358, 301)
Screenshot: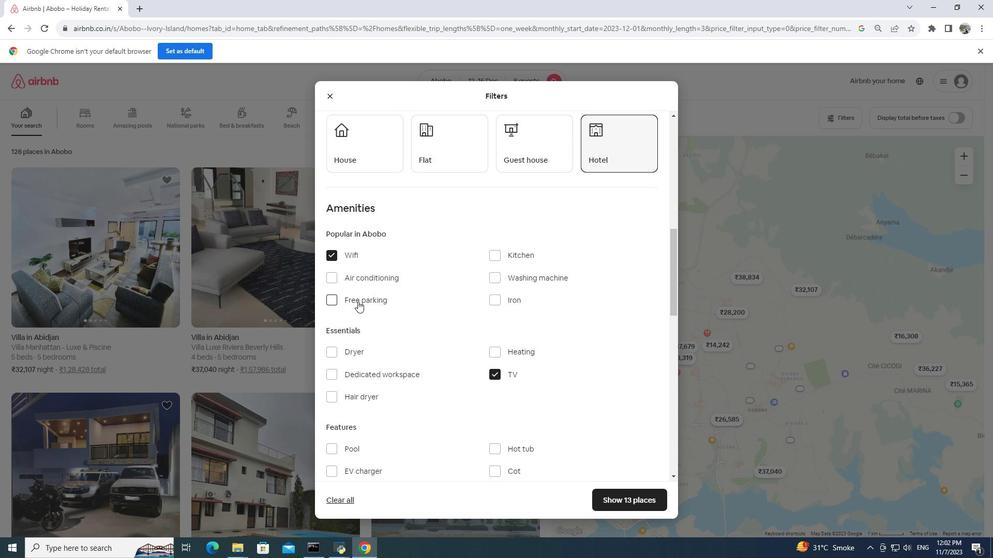 
Action: Mouse moved to (363, 299)
Screenshot: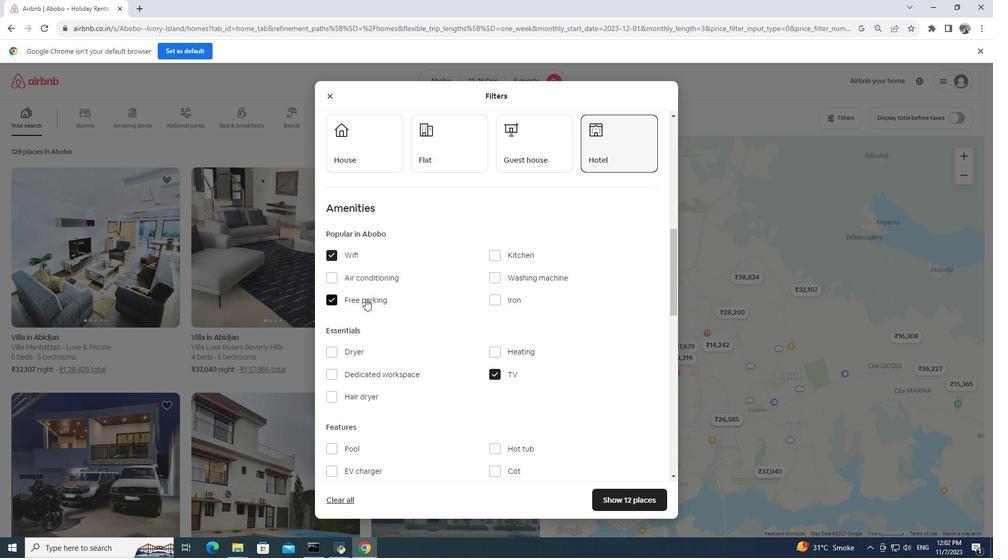 
Action: Mouse scrolled (363, 299) with delta (0, 0)
Screenshot: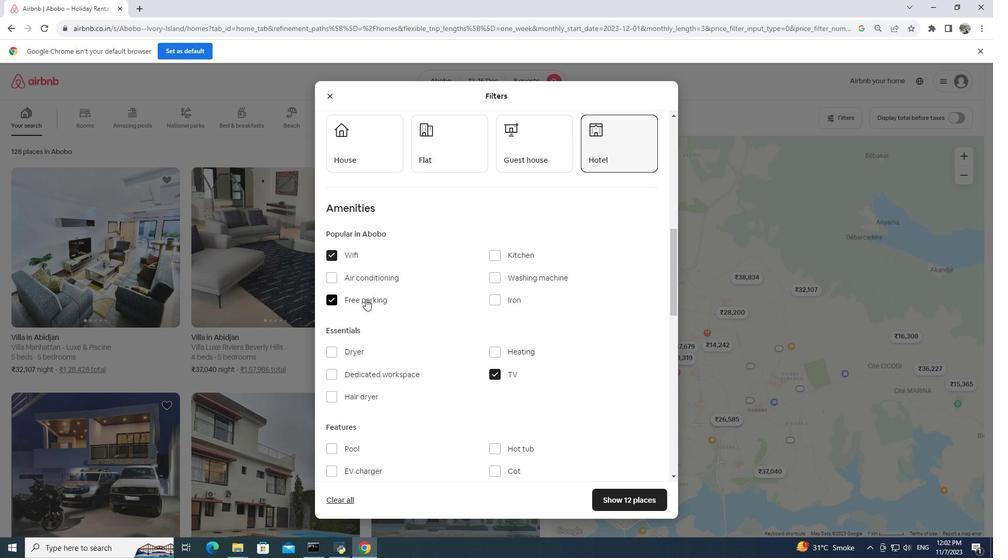 
Action: Mouse moved to (368, 299)
Screenshot: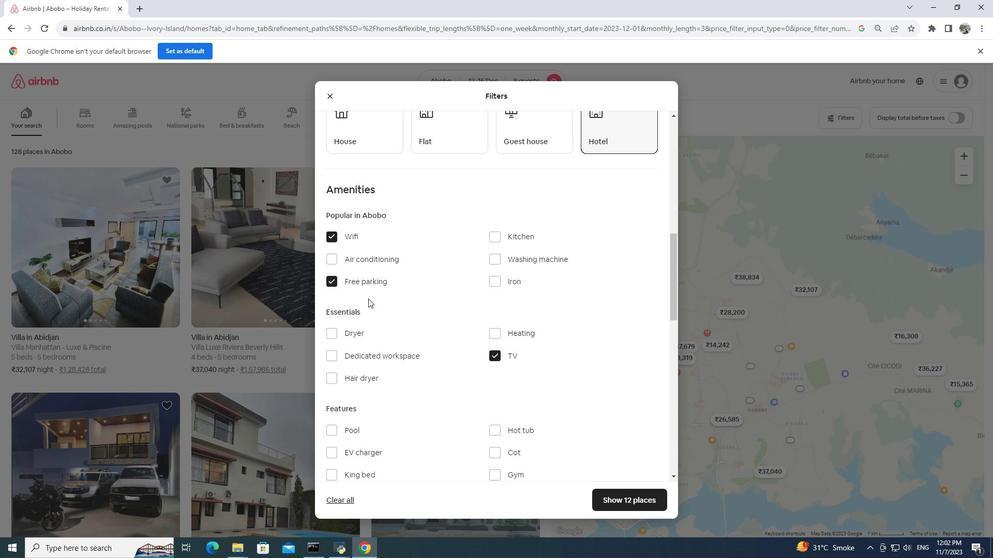 
Action: Mouse scrolled (368, 298) with delta (0, 0)
Screenshot: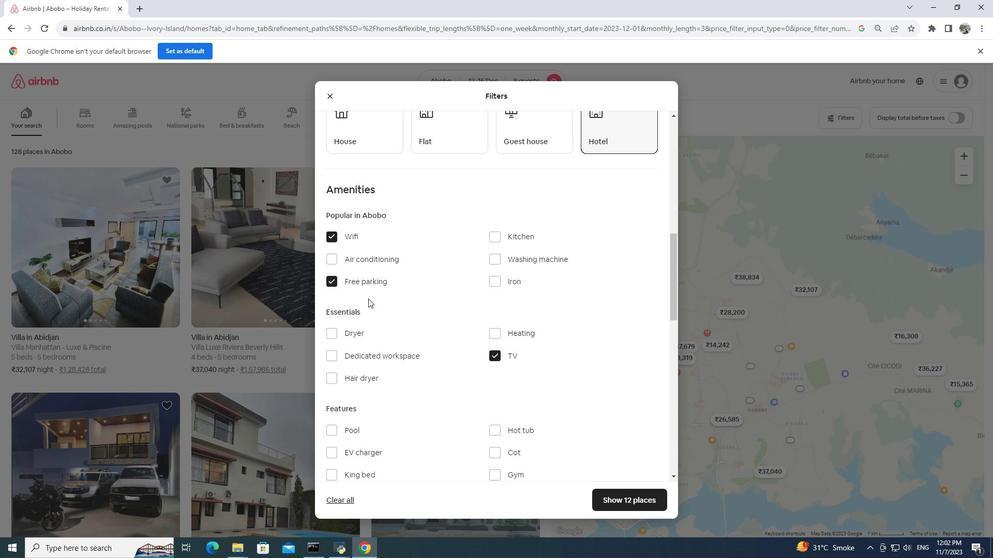 
Action: Mouse scrolled (368, 298) with delta (0, 0)
Screenshot: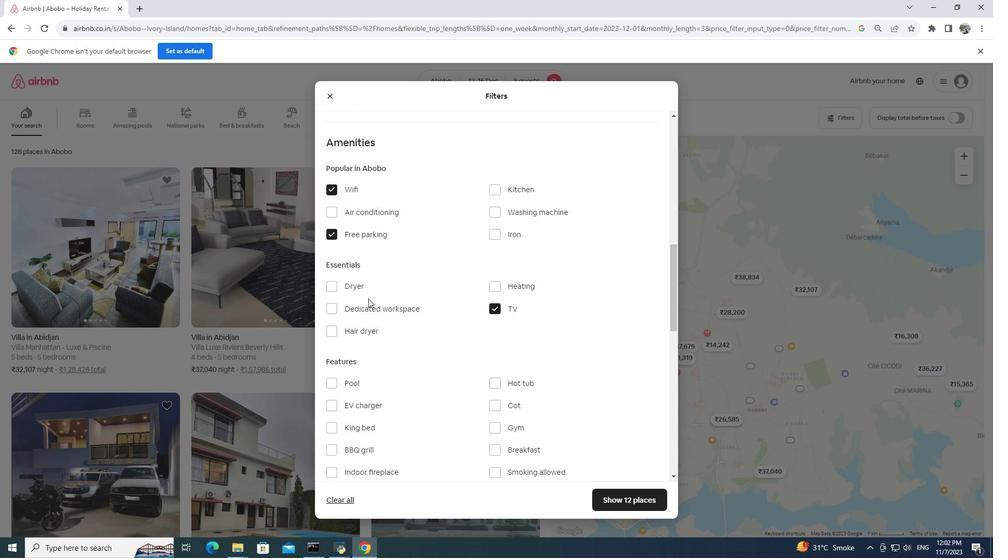 
Action: Mouse moved to (505, 339)
Screenshot: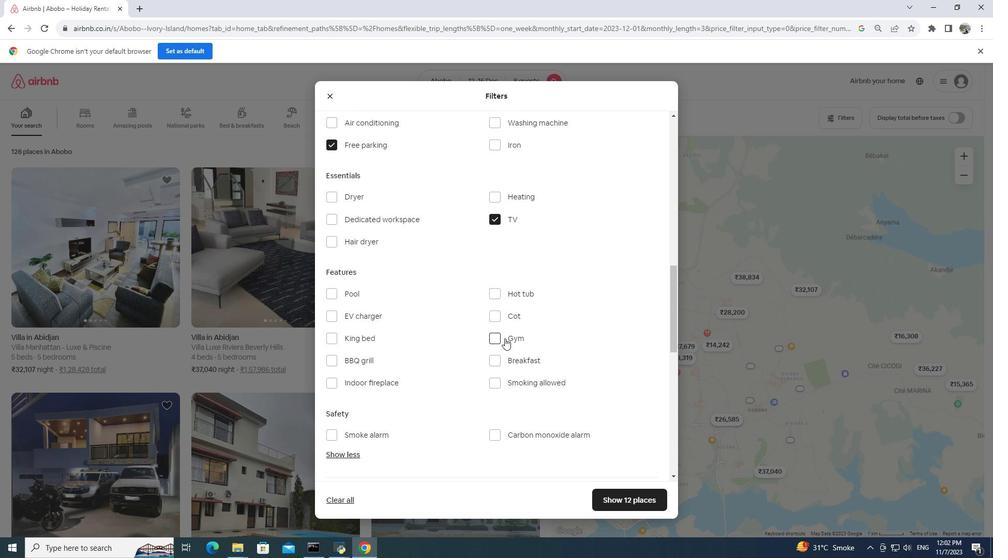 
Action: Mouse pressed left at (505, 339)
Screenshot: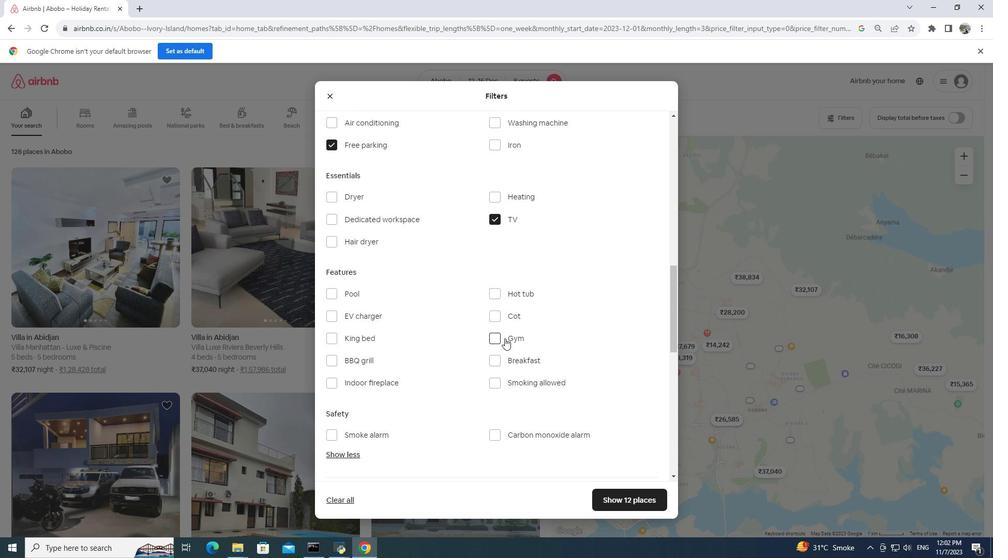 
Action: Mouse moved to (496, 361)
Screenshot: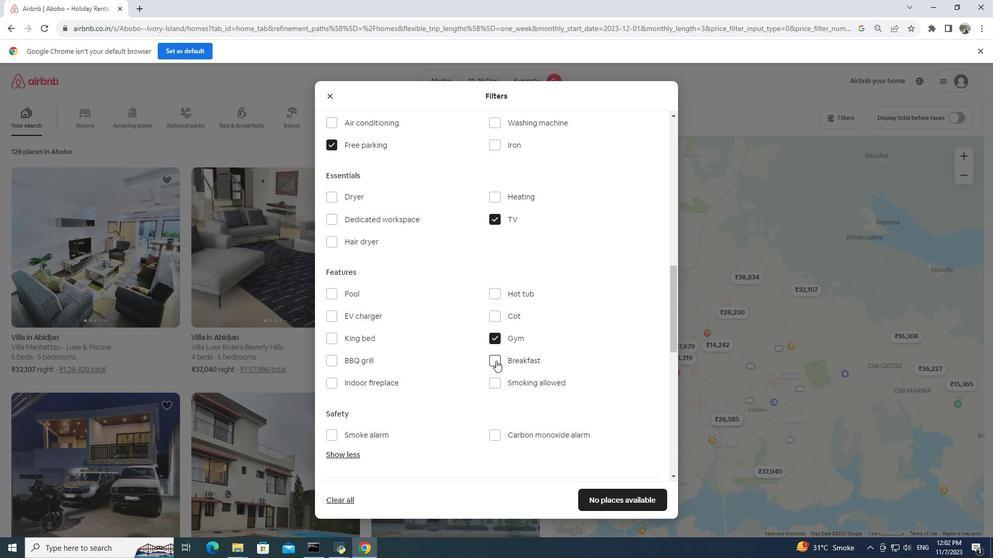 
Action: Mouse pressed left at (496, 361)
Screenshot: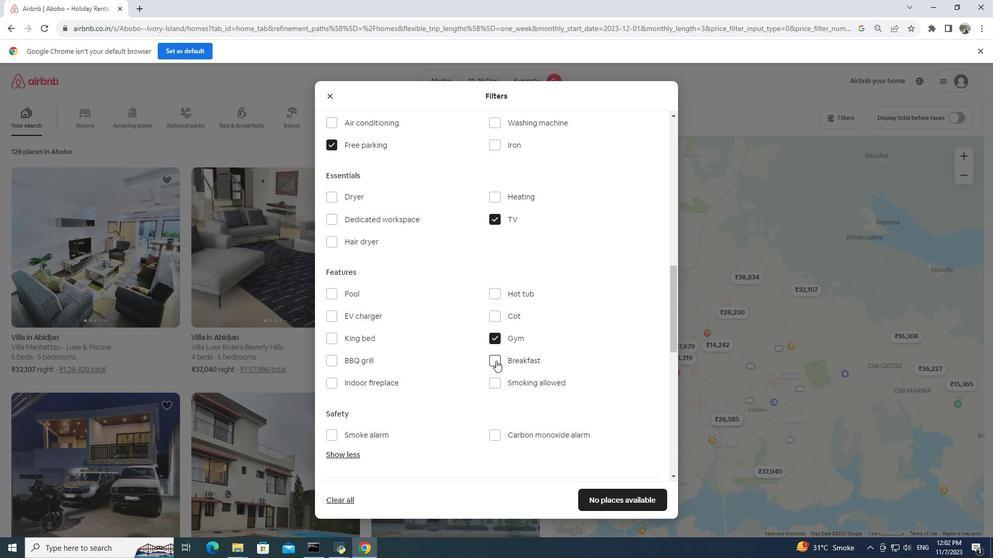 
Action: Mouse moved to (611, 433)
Screenshot: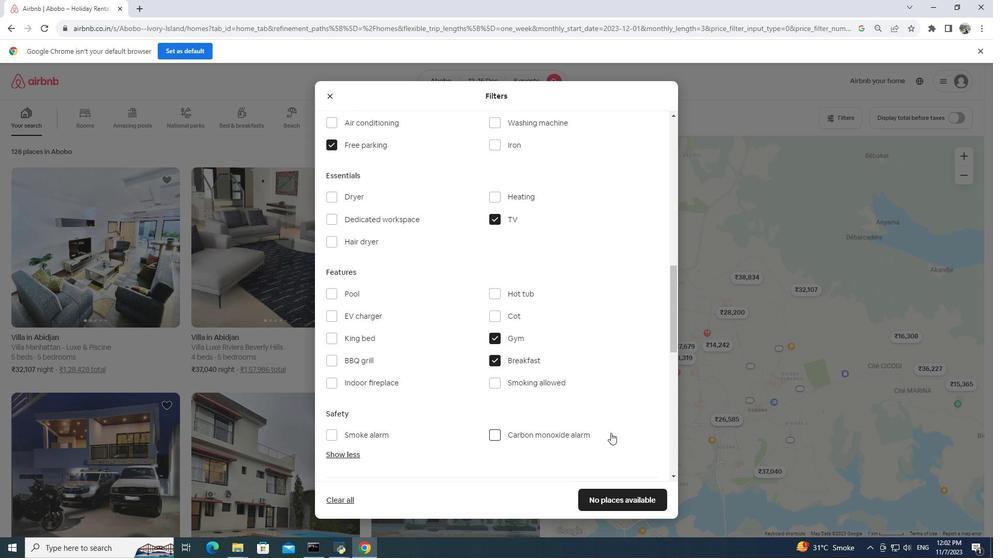 
